 Task: Find connections with filter location Vícar with filter topic #Managementtips with filter profile language German with filter current company Shortlist Professionals with filter school Tumkur University, Tumkur with filter industry Retail Motor Vehicles with filter service category Lead Generation with filter keywords title Superintendent
Action: Mouse moved to (569, 74)
Screenshot: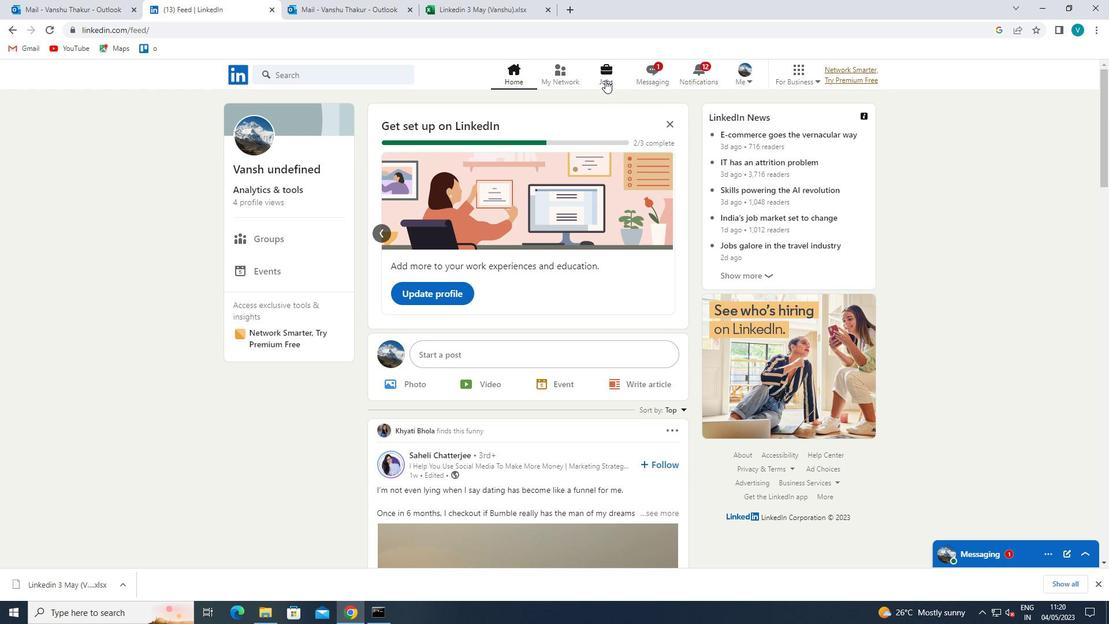 
Action: Mouse pressed left at (569, 74)
Screenshot: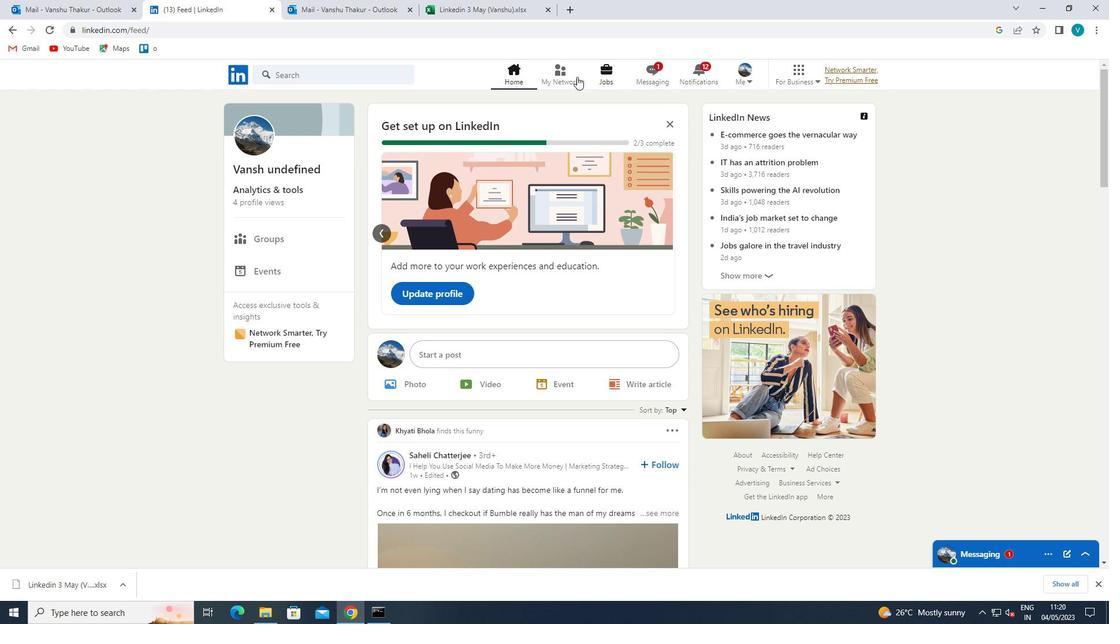 
Action: Mouse moved to (327, 137)
Screenshot: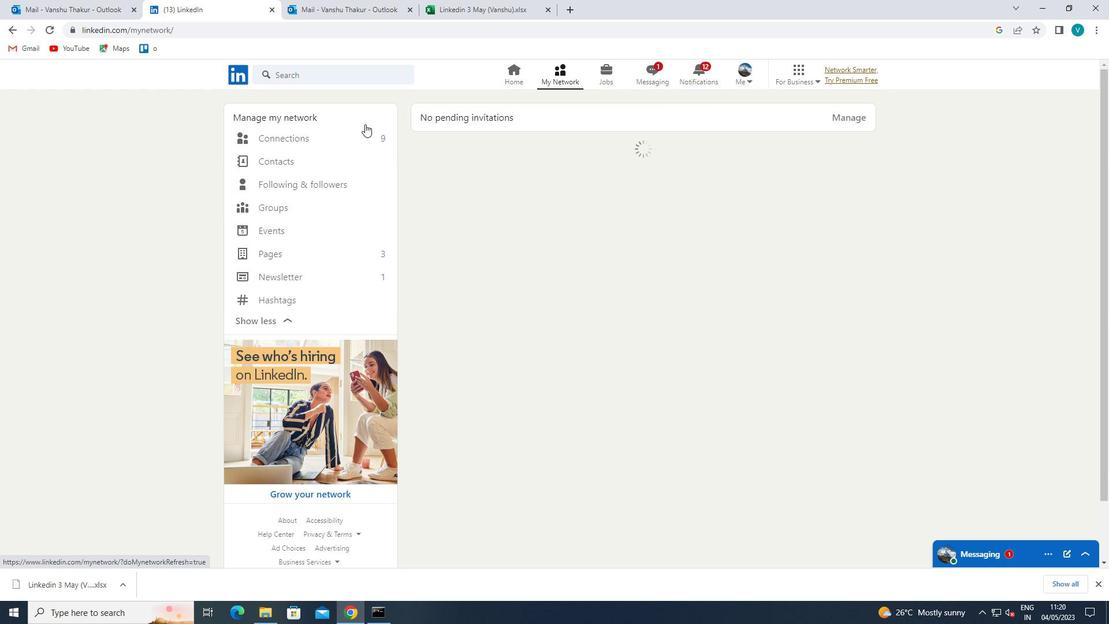 
Action: Mouse pressed left at (327, 137)
Screenshot: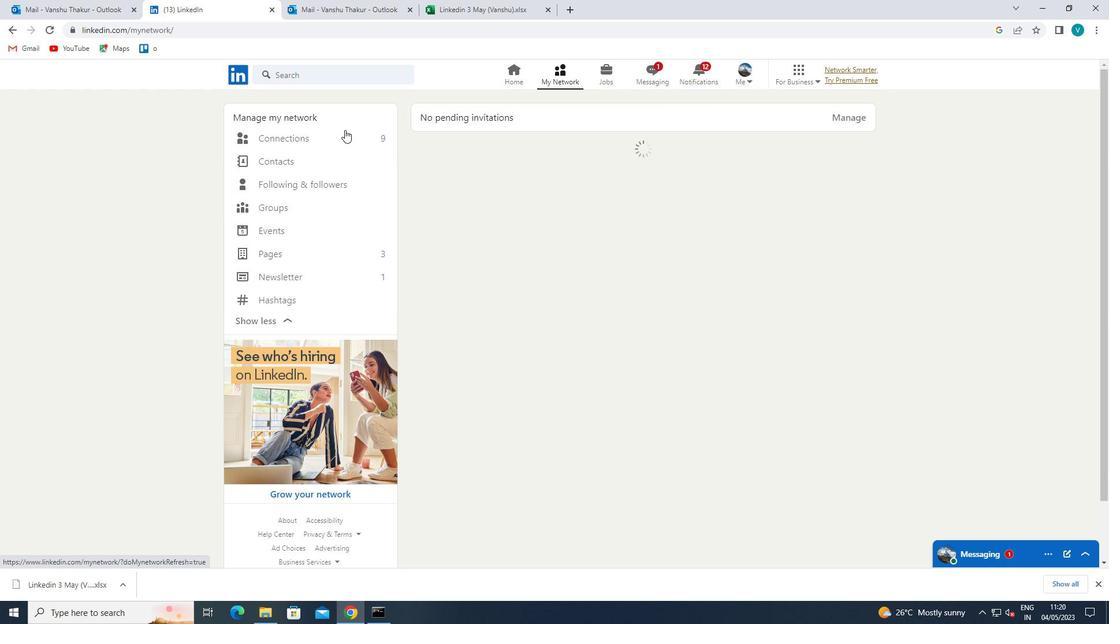
Action: Mouse moved to (623, 144)
Screenshot: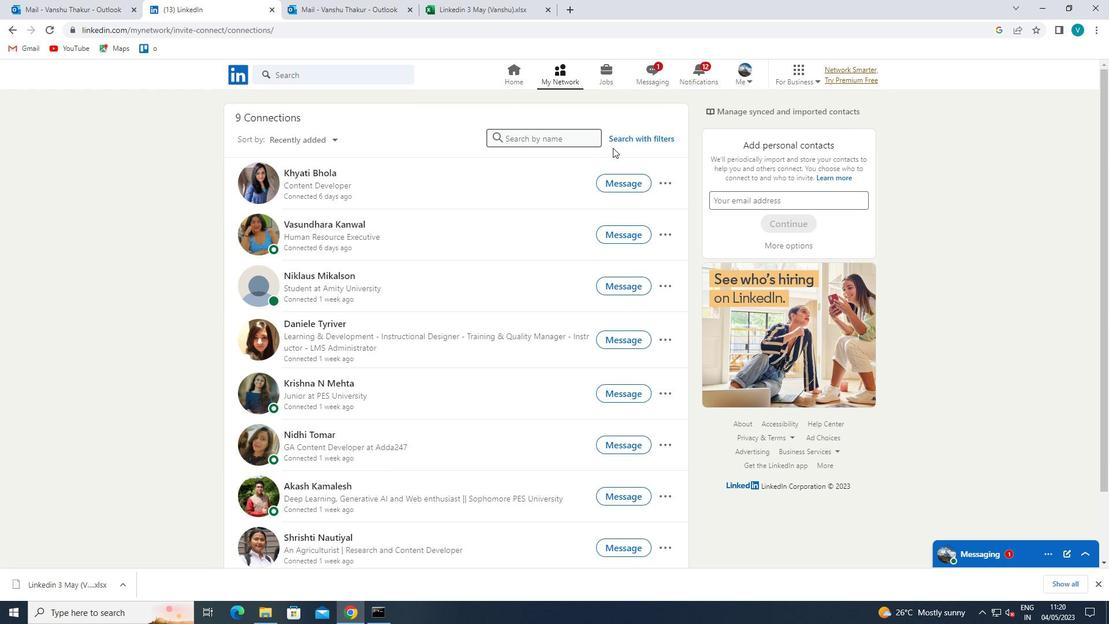 
Action: Mouse pressed left at (623, 144)
Screenshot: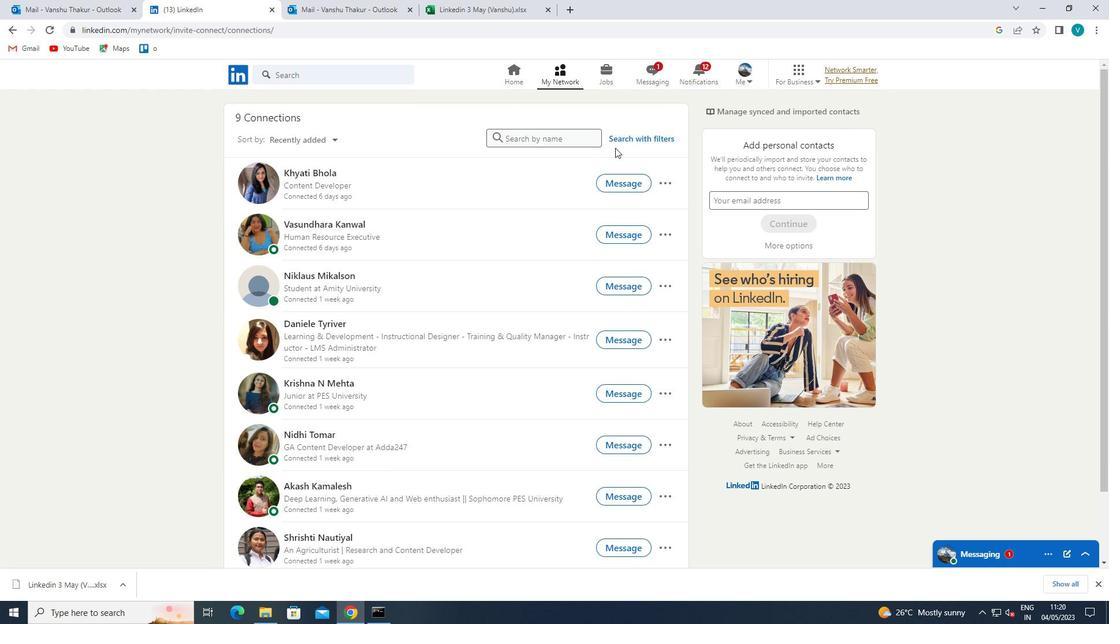 
Action: Mouse moved to (560, 109)
Screenshot: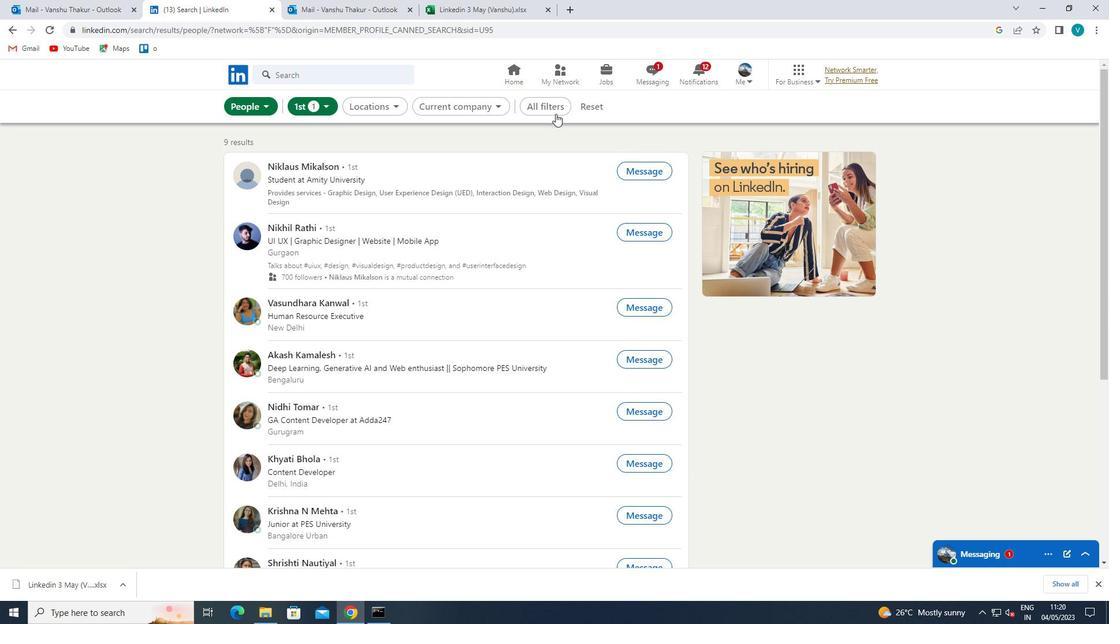 
Action: Mouse pressed left at (560, 109)
Screenshot: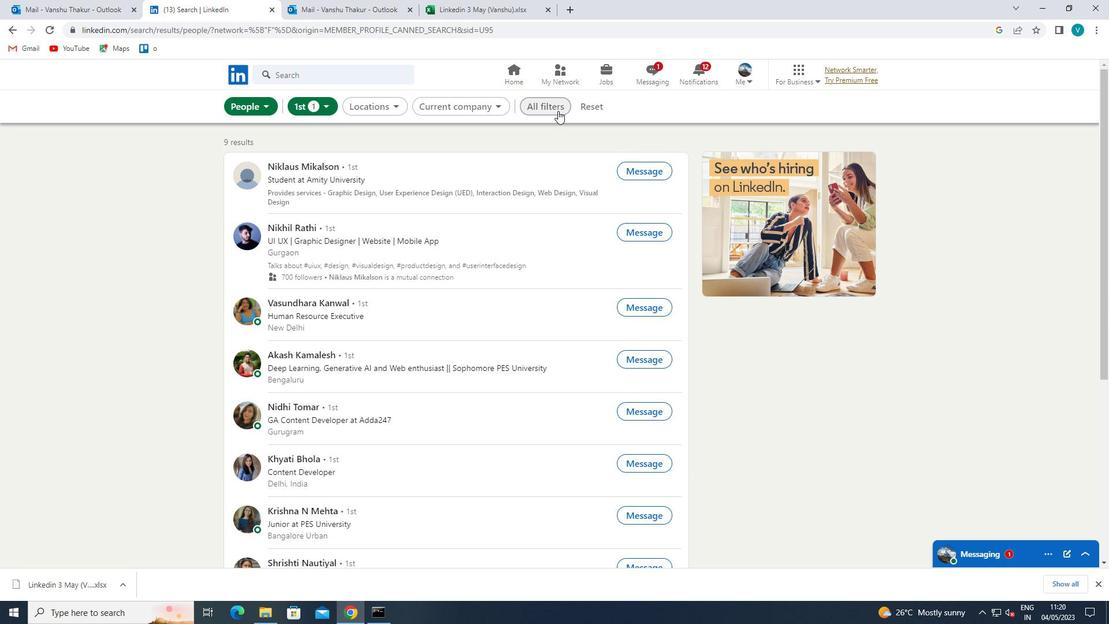 
Action: Mouse moved to (871, 221)
Screenshot: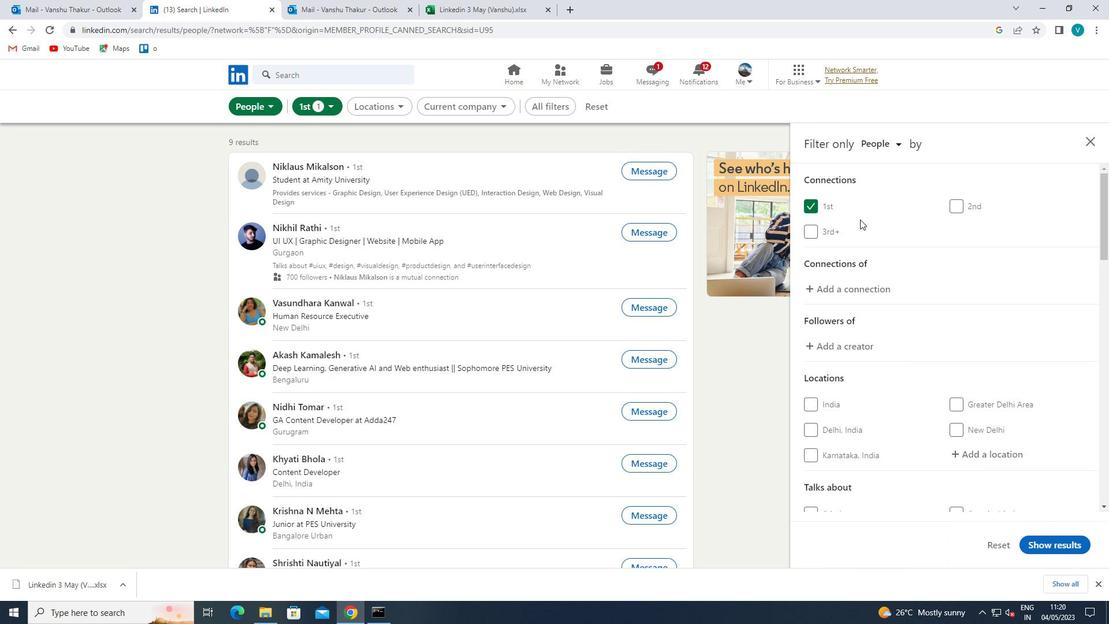 
Action: Mouse scrolled (871, 221) with delta (0, 0)
Screenshot: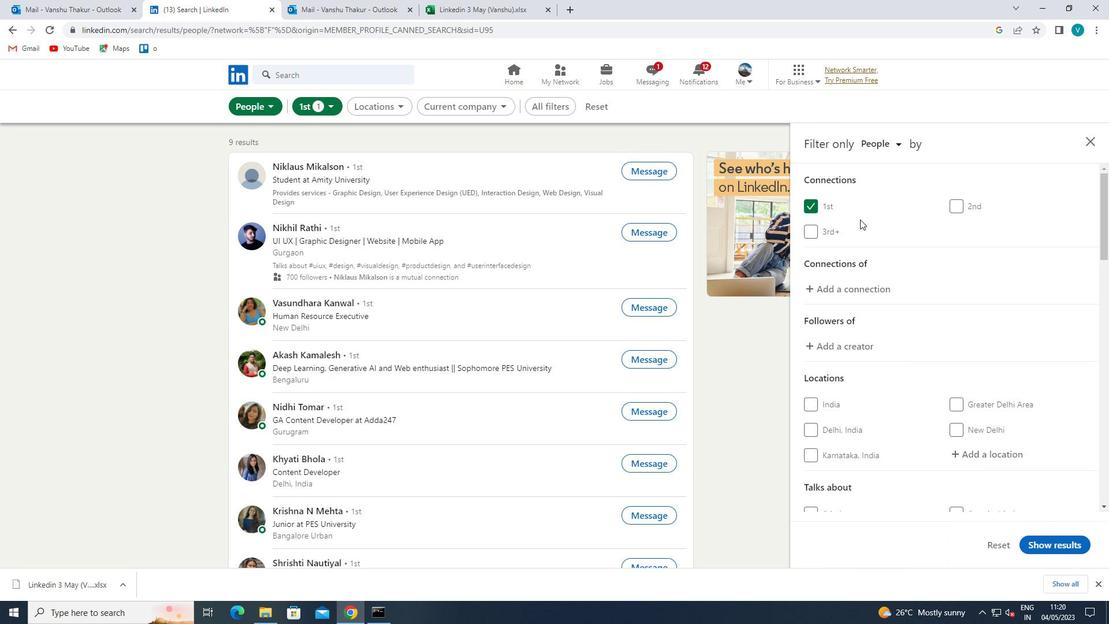 
Action: Mouse moved to (873, 223)
Screenshot: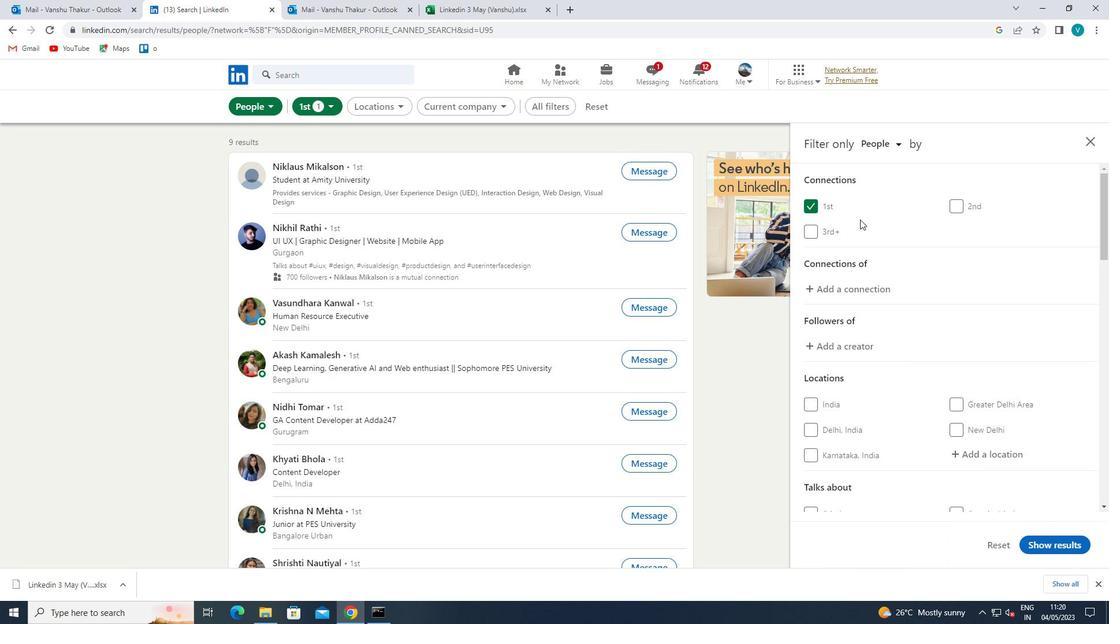 
Action: Mouse scrolled (873, 222) with delta (0, 0)
Screenshot: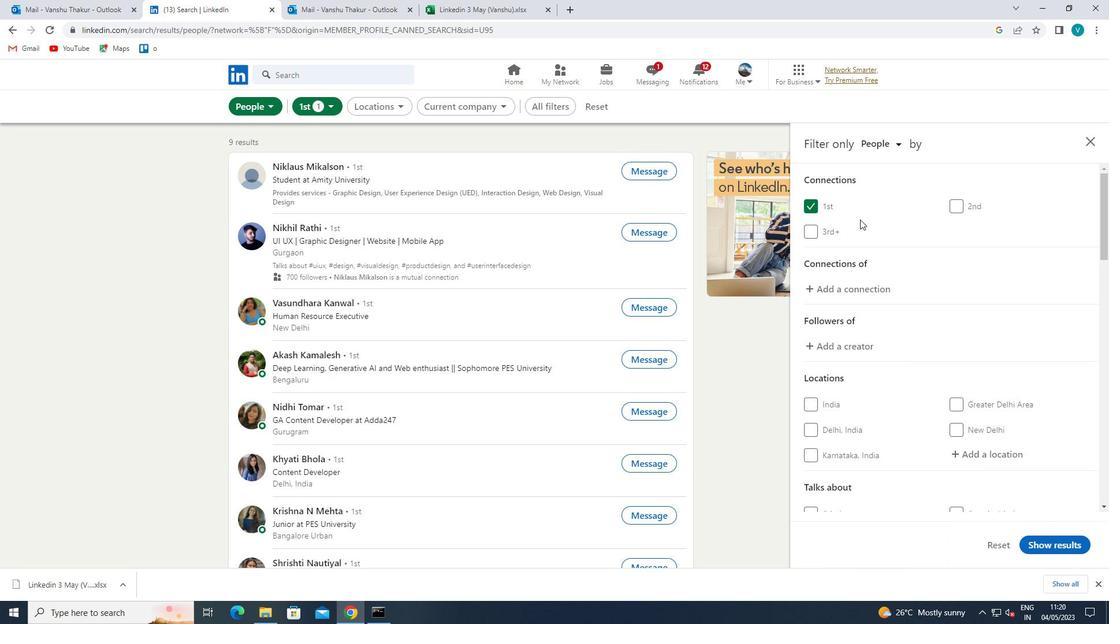 
Action: Mouse moved to (974, 339)
Screenshot: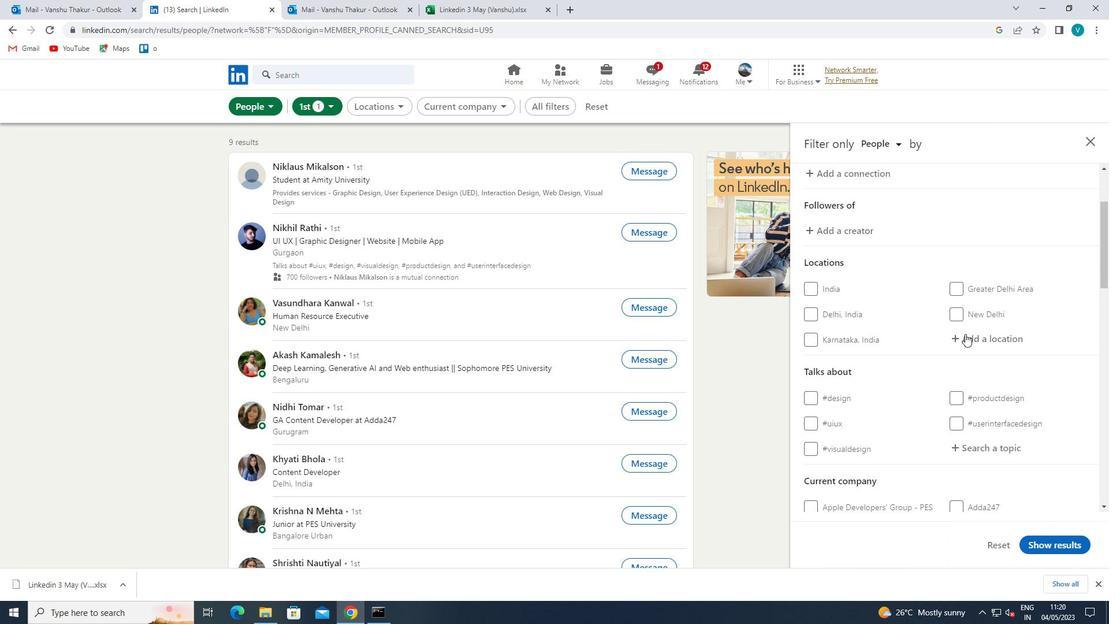 
Action: Mouse pressed left at (974, 339)
Screenshot: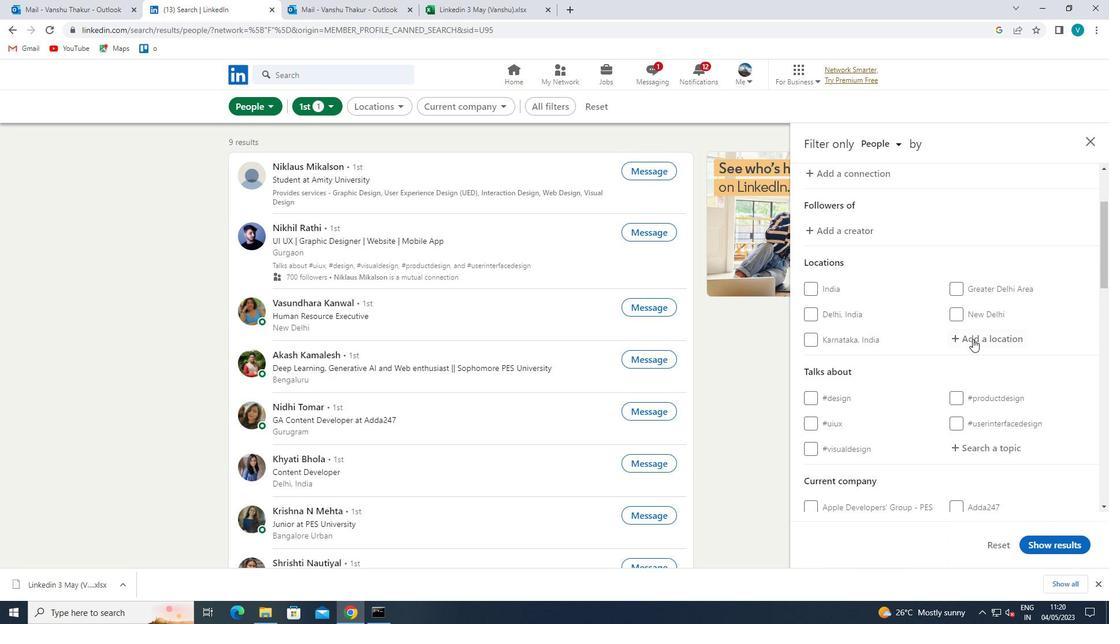 
Action: Key pressed <Key.shift>VICAR
Screenshot: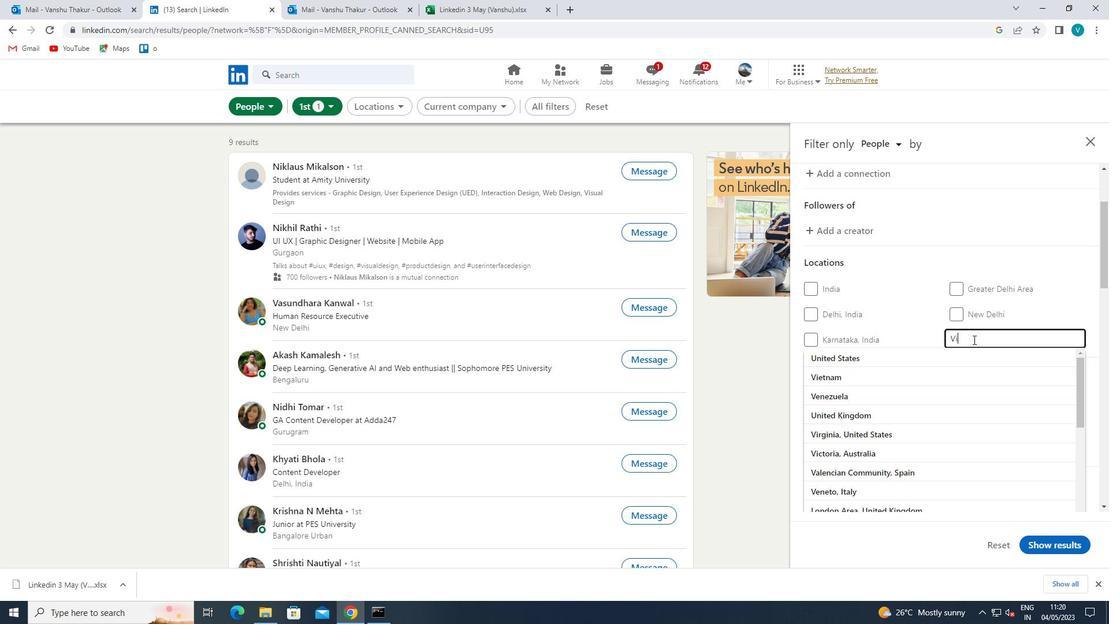 
Action: Mouse moved to (961, 353)
Screenshot: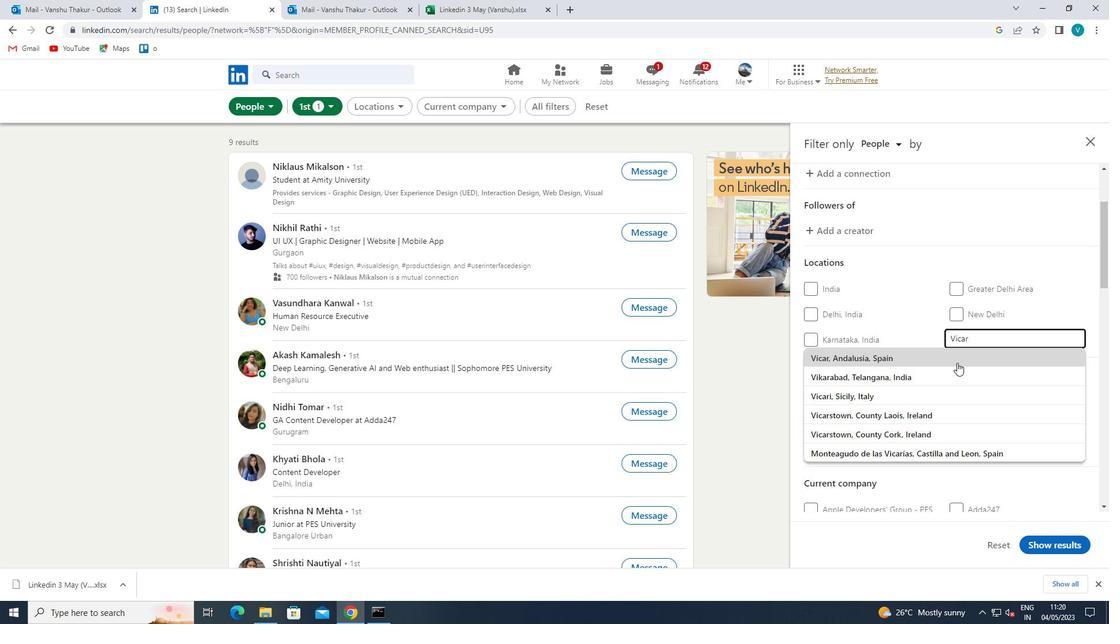 
Action: Mouse pressed left at (961, 353)
Screenshot: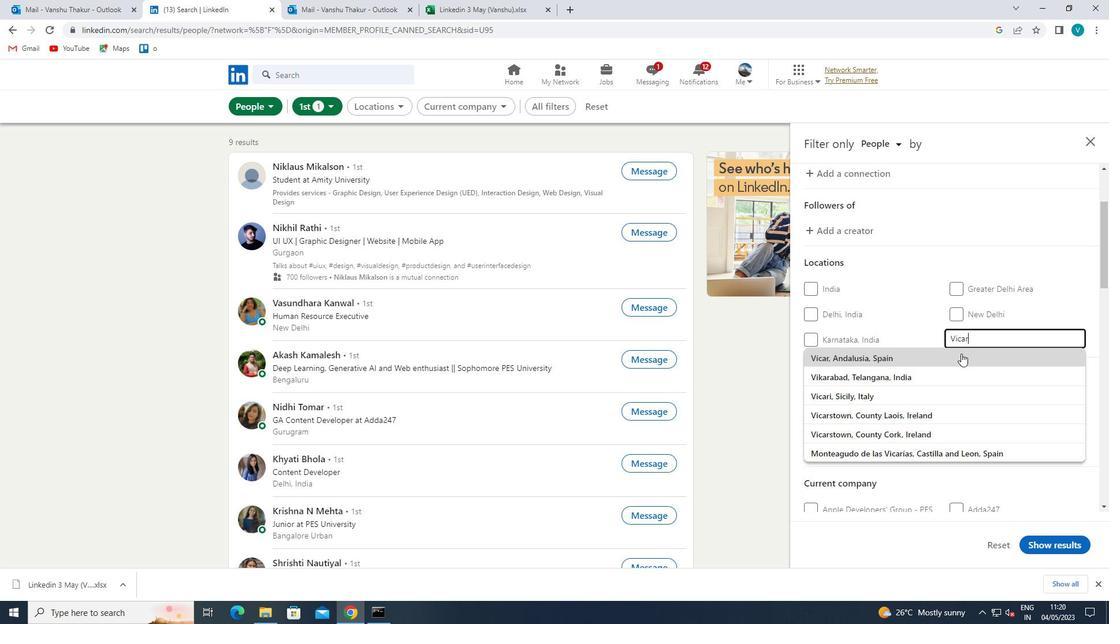 
Action: Mouse scrolled (961, 353) with delta (0, 0)
Screenshot: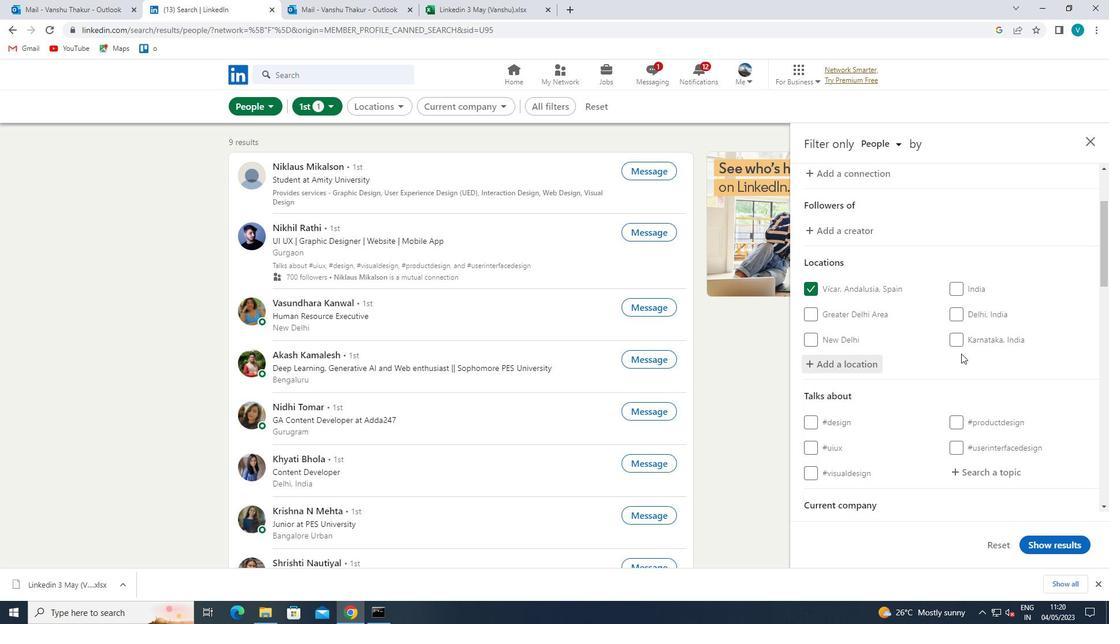 
Action: Mouse scrolled (961, 353) with delta (0, 0)
Screenshot: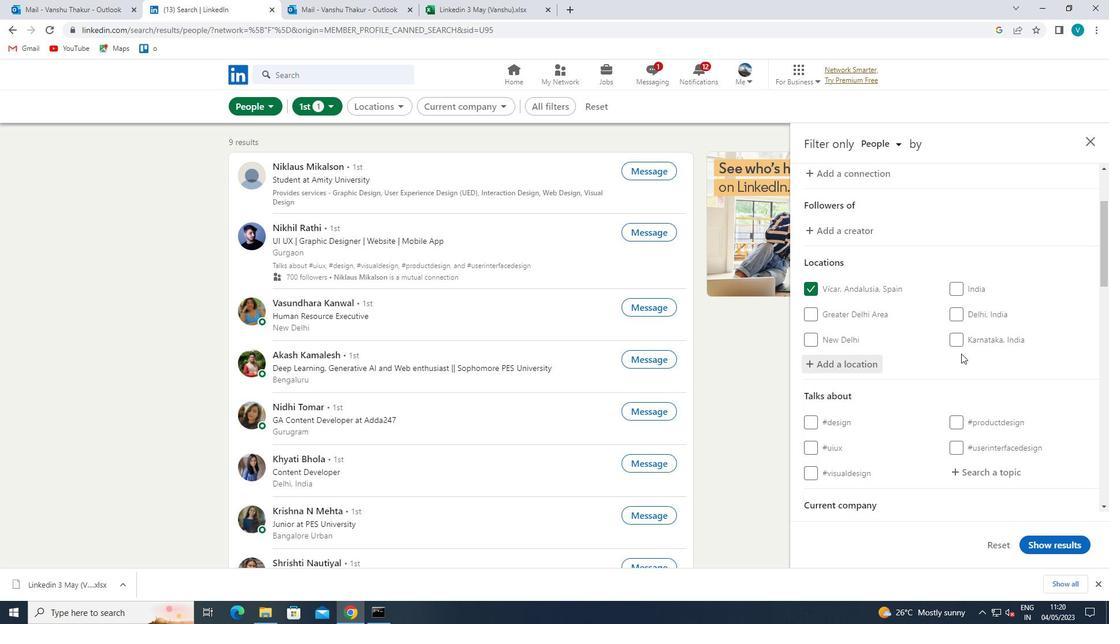
Action: Mouse moved to (978, 363)
Screenshot: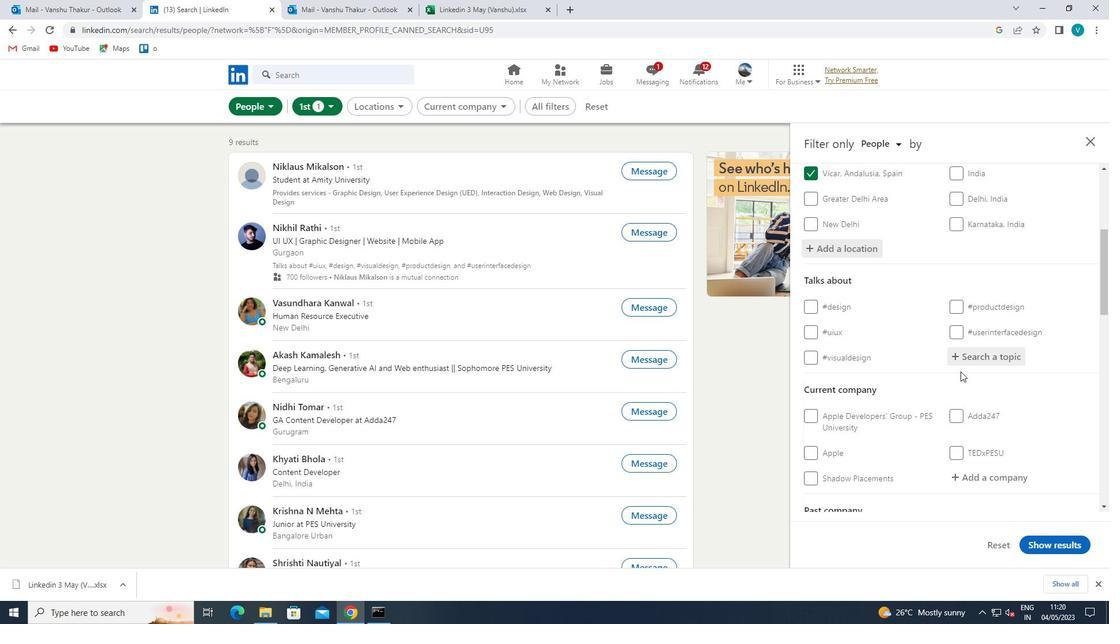 
Action: Mouse pressed left at (978, 363)
Screenshot: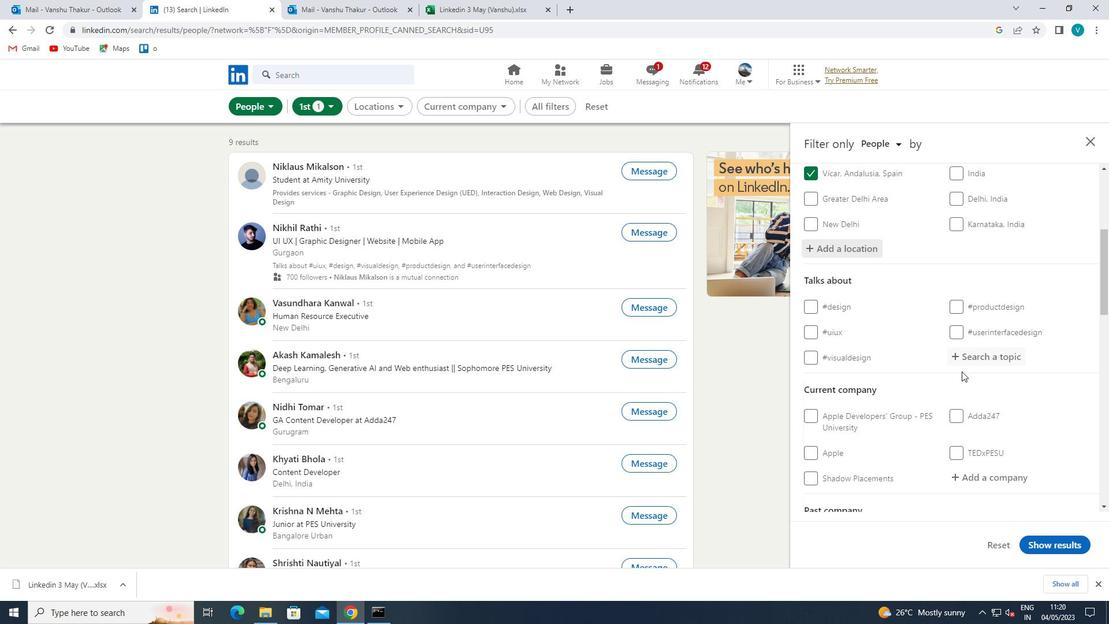 
Action: Mouse moved to (950, 378)
Screenshot: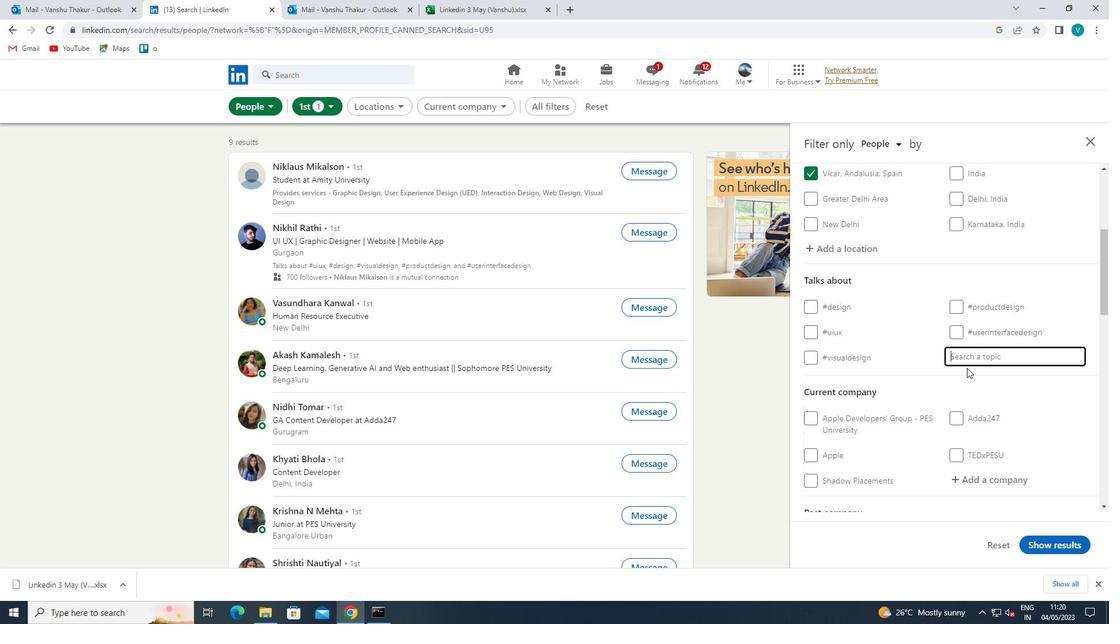
Action: Key pressed MANAGEMENT
Screenshot: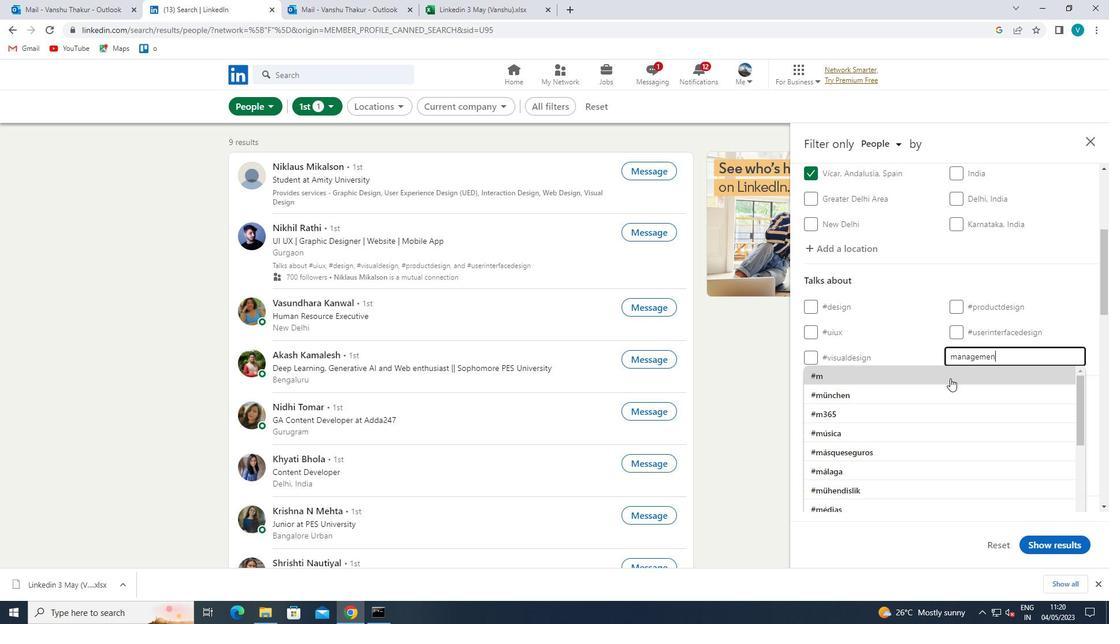 
Action: Mouse moved to (901, 490)
Screenshot: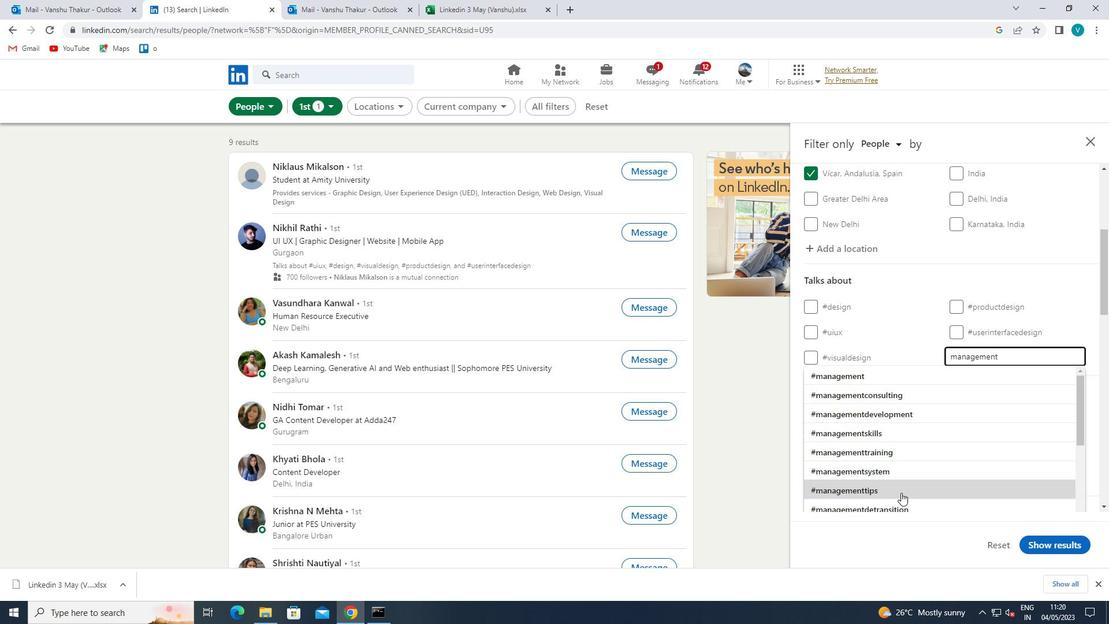
Action: Mouse pressed left at (901, 490)
Screenshot: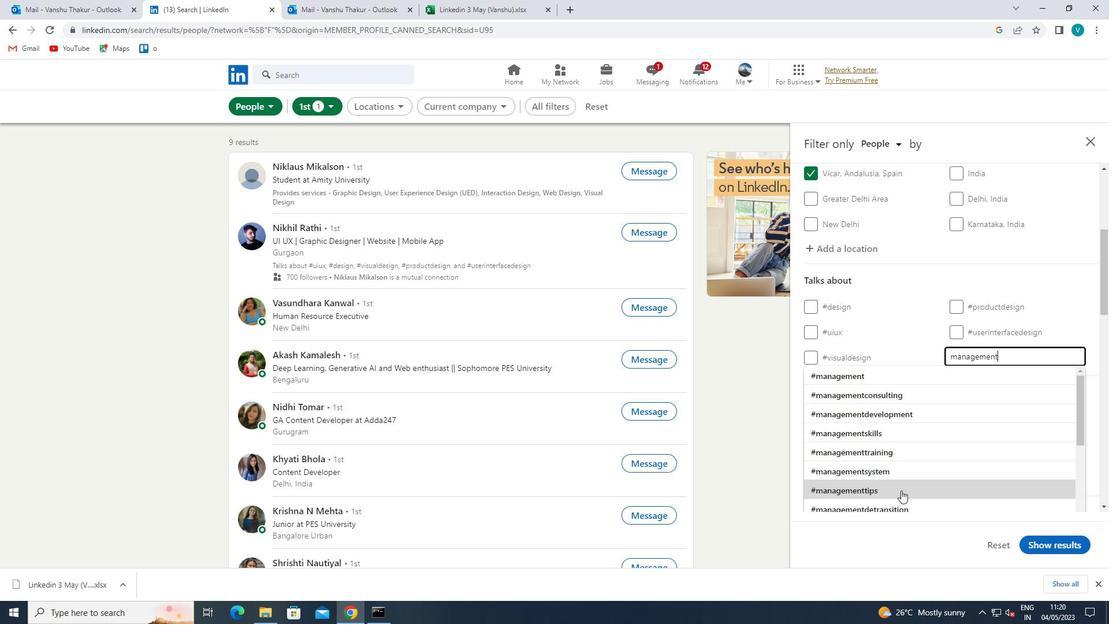 
Action: Mouse moved to (912, 440)
Screenshot: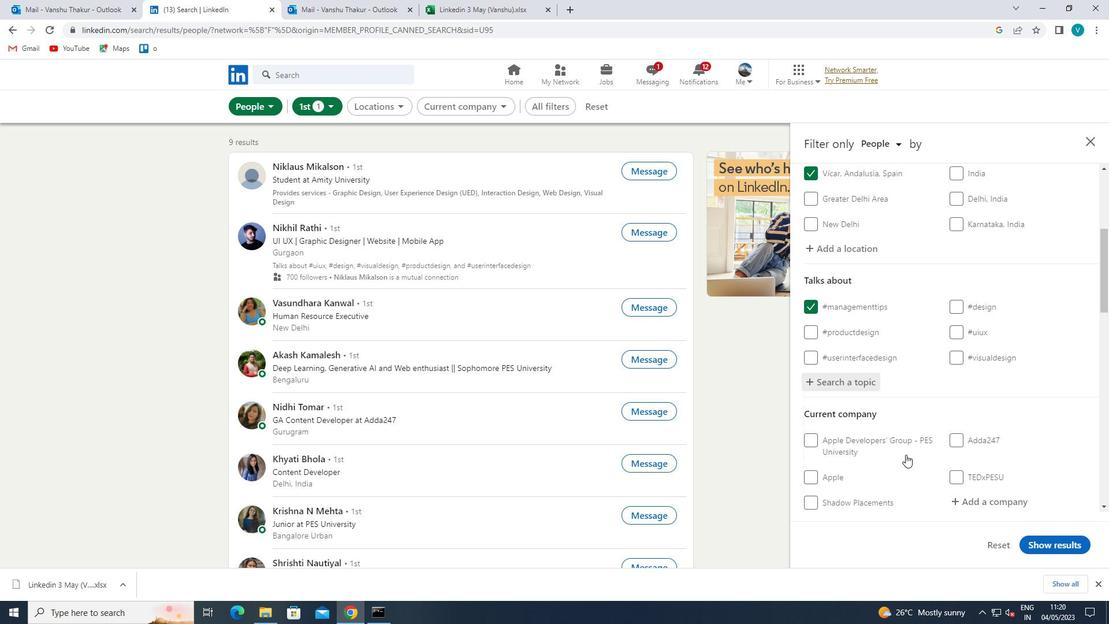 
Action: Mouse scrolled (912, 439) with delta (0, 0)
Screenshot: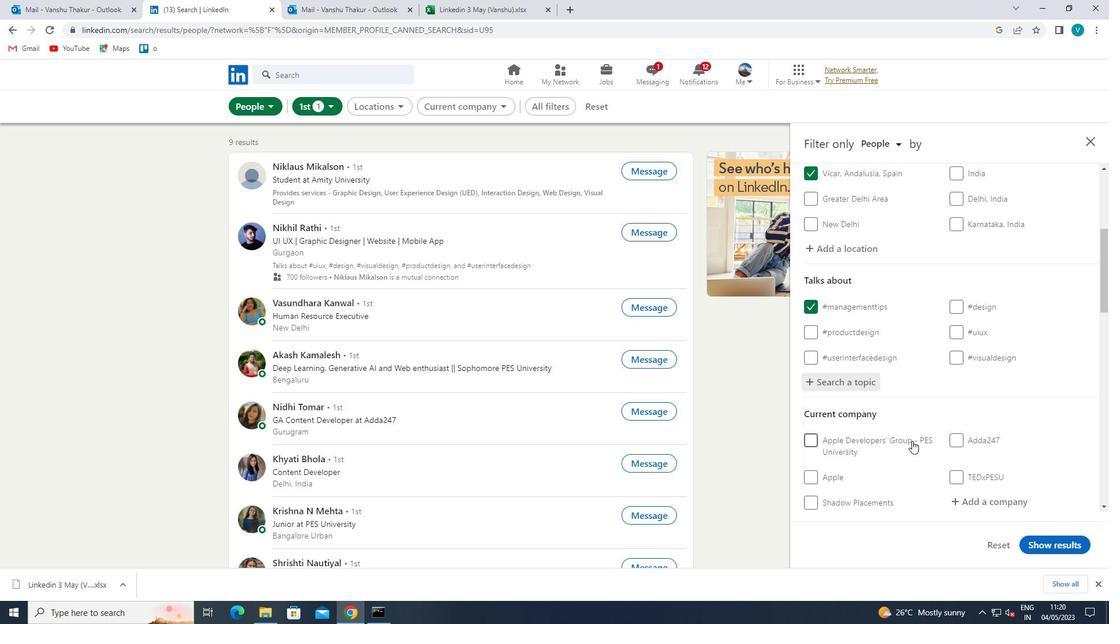 
Action: Mouse scrolled (912, 439) with delta (0, 0)
Screenshot: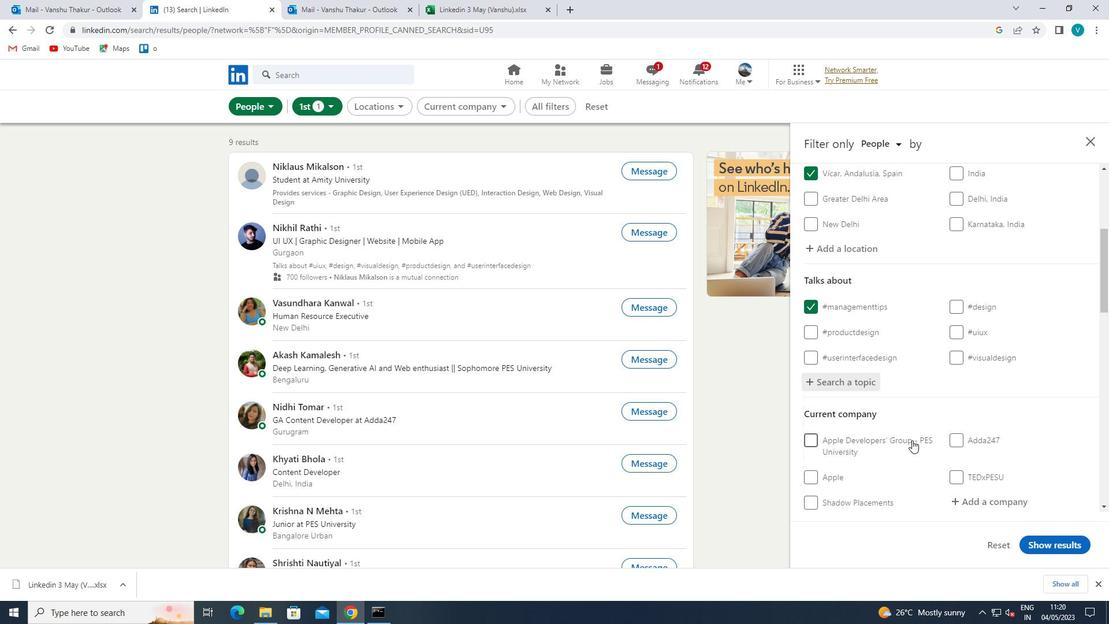 
Action: Mouse moved to (916, 438)
Screenshot: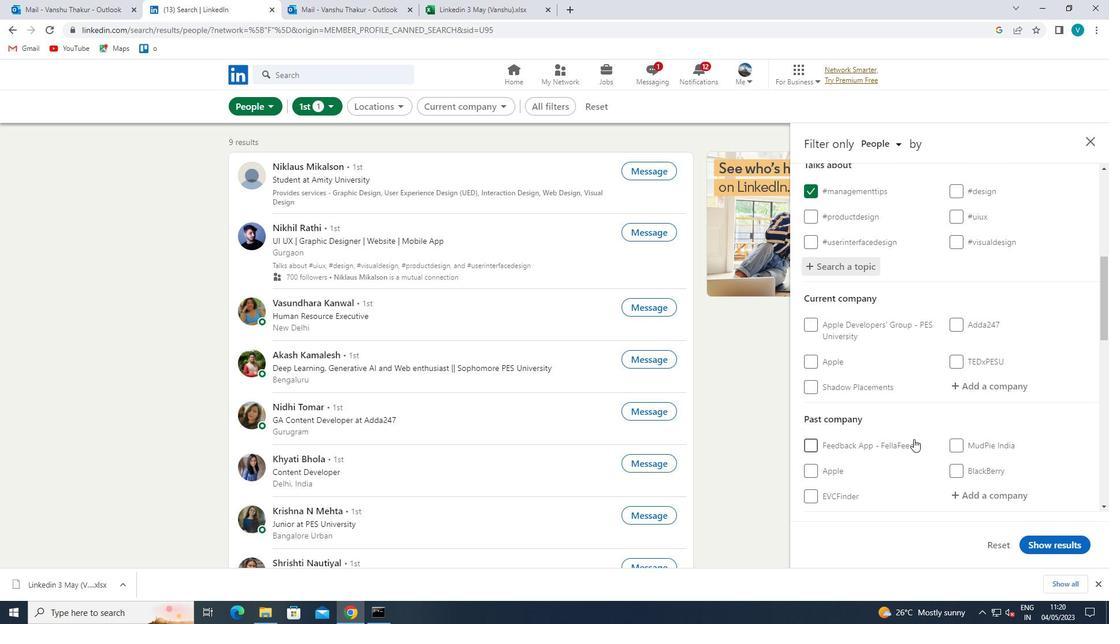 
Action: Mouse scrolled (916, 437) with delta (0, 0)
Screenshot: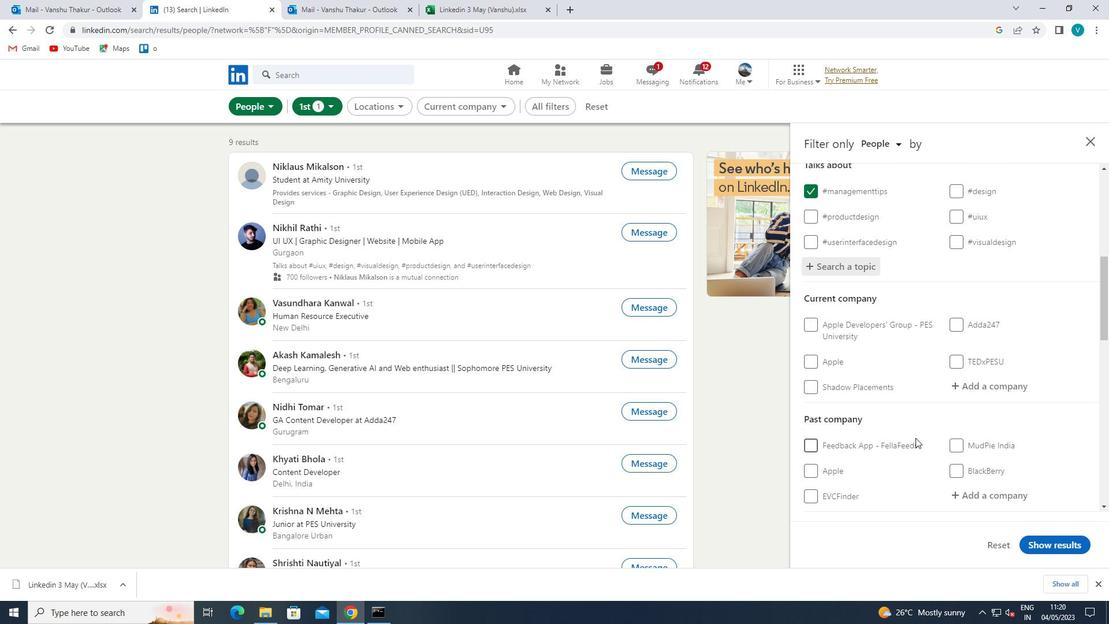 
Action: Mouse moved to (987, 324)
Screenshot: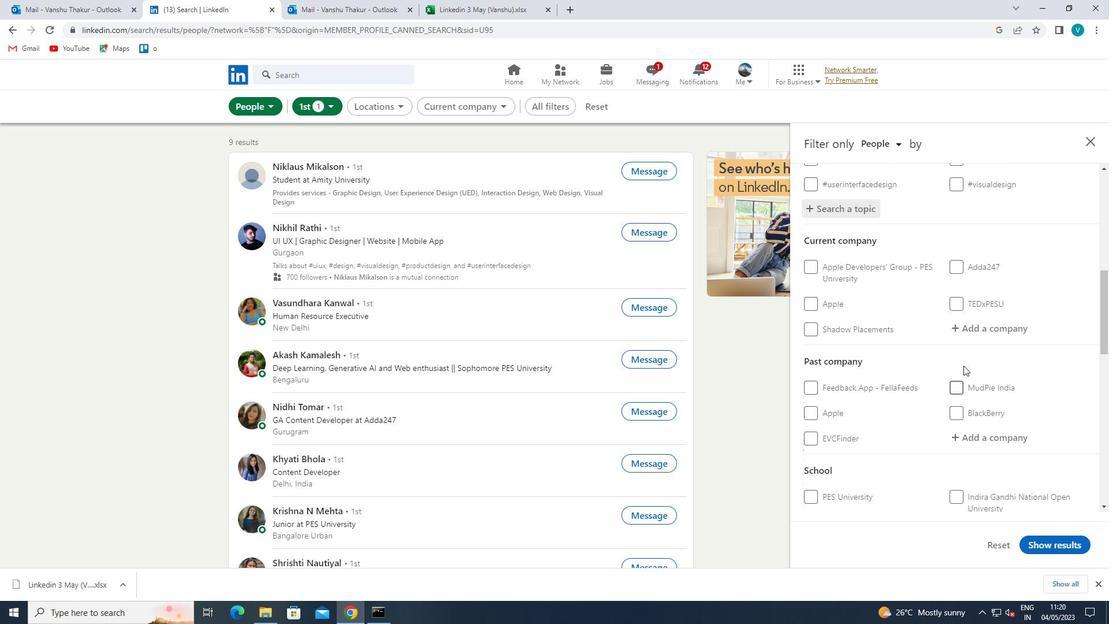 
Action: Mouse pressed left at (987, 324)
Screenshot: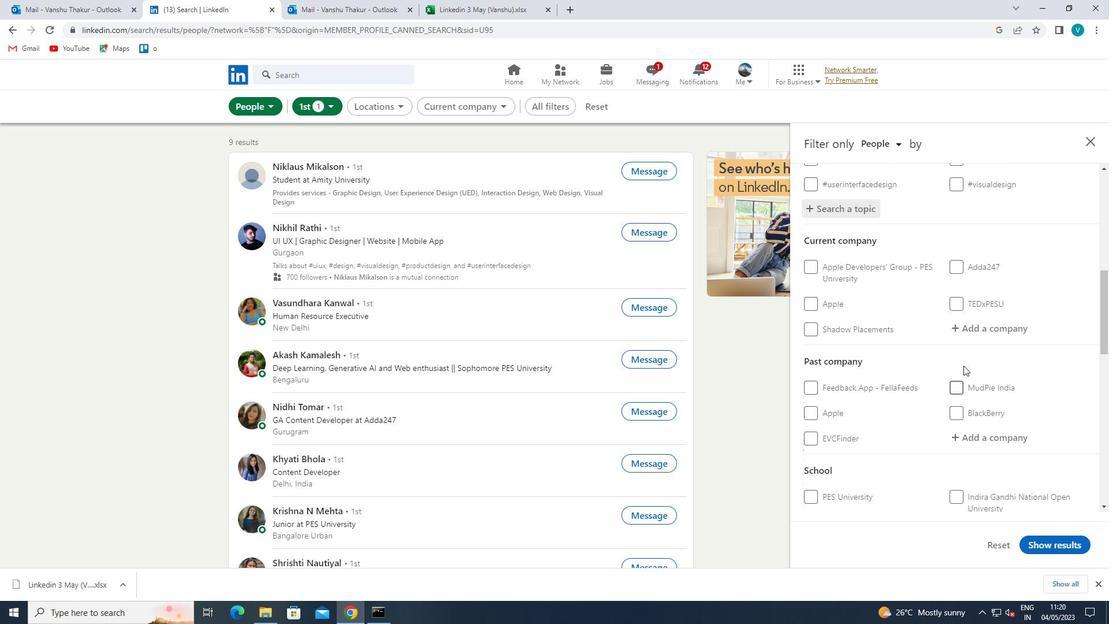 
Action: Key pressed <Key.shift>SHORTLIST<Key.space>
Screenshot: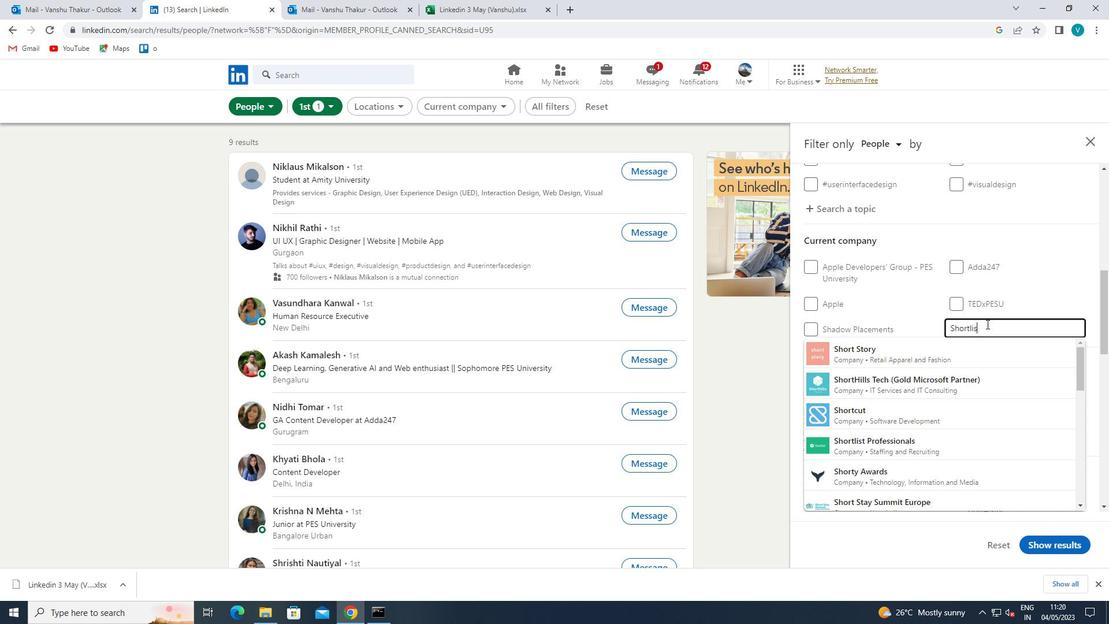 
Action: Mouse moved to (973, 356)
Screenshot: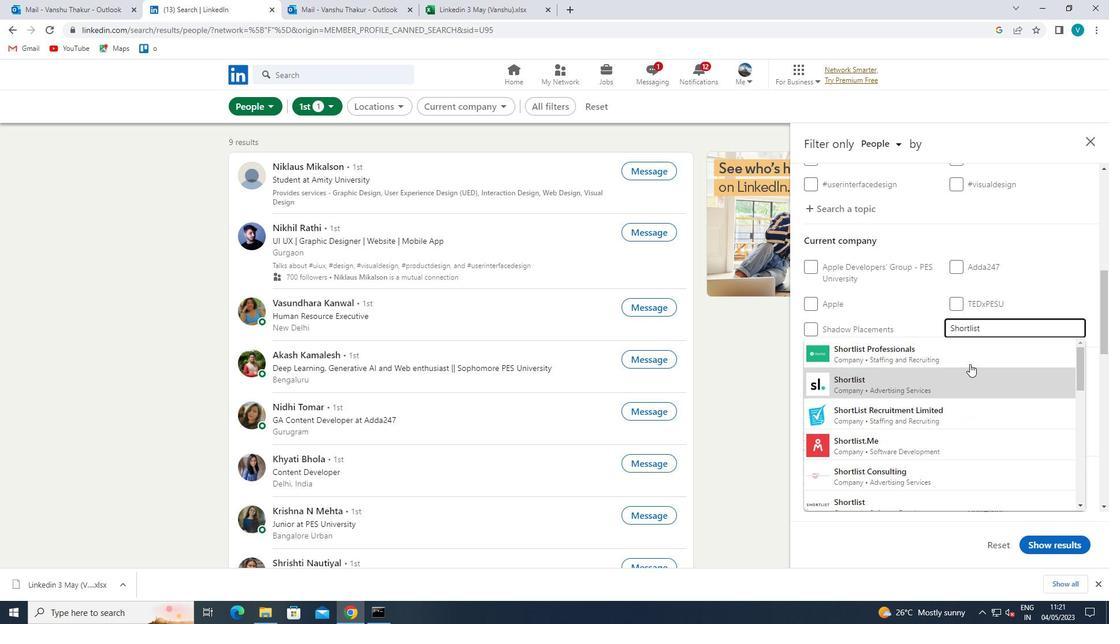 
Action: Mouse pressed left at (973, 356)
Screenshot: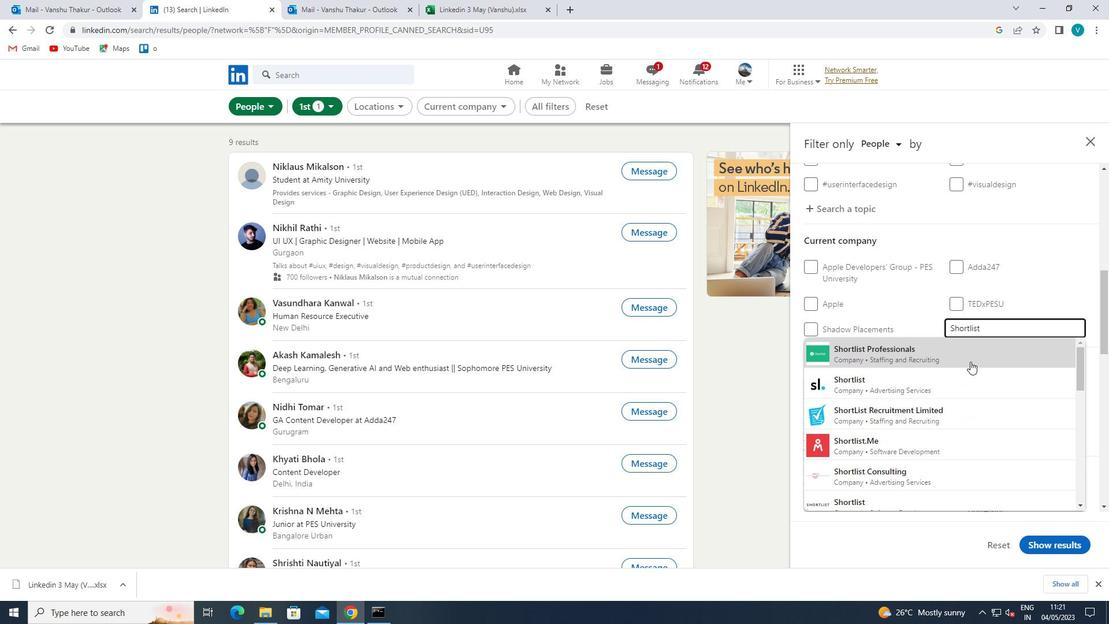 
Action: Mouse scrolled (973, 355) with delta (0, 0)
Screenshot: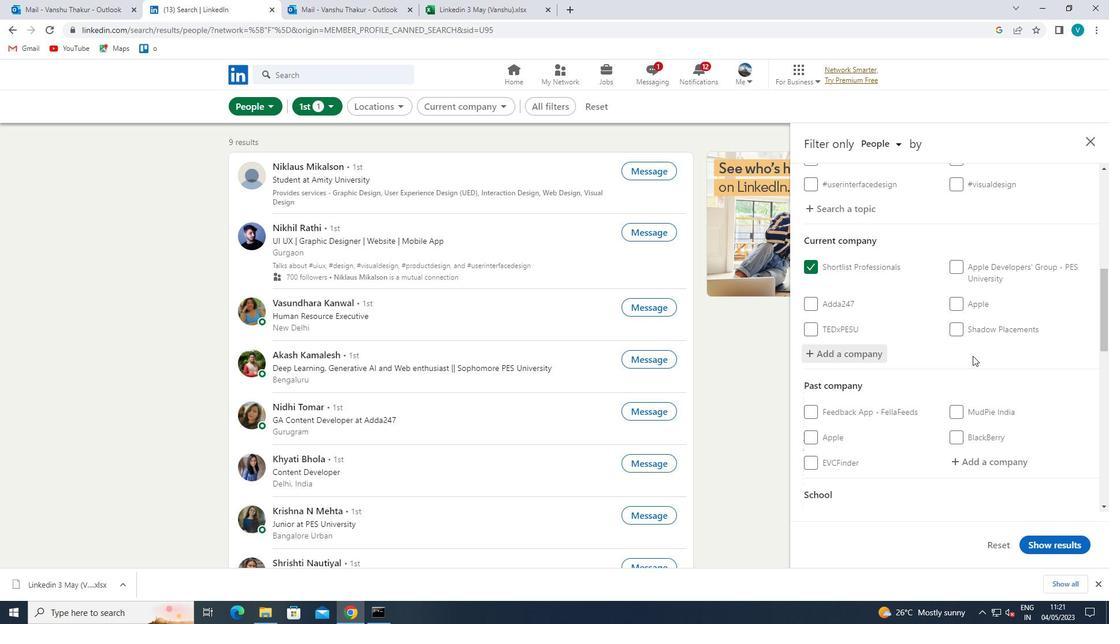 
Action: Mouse scrolled (973, 355) with delta (0, 0)
Screenshot: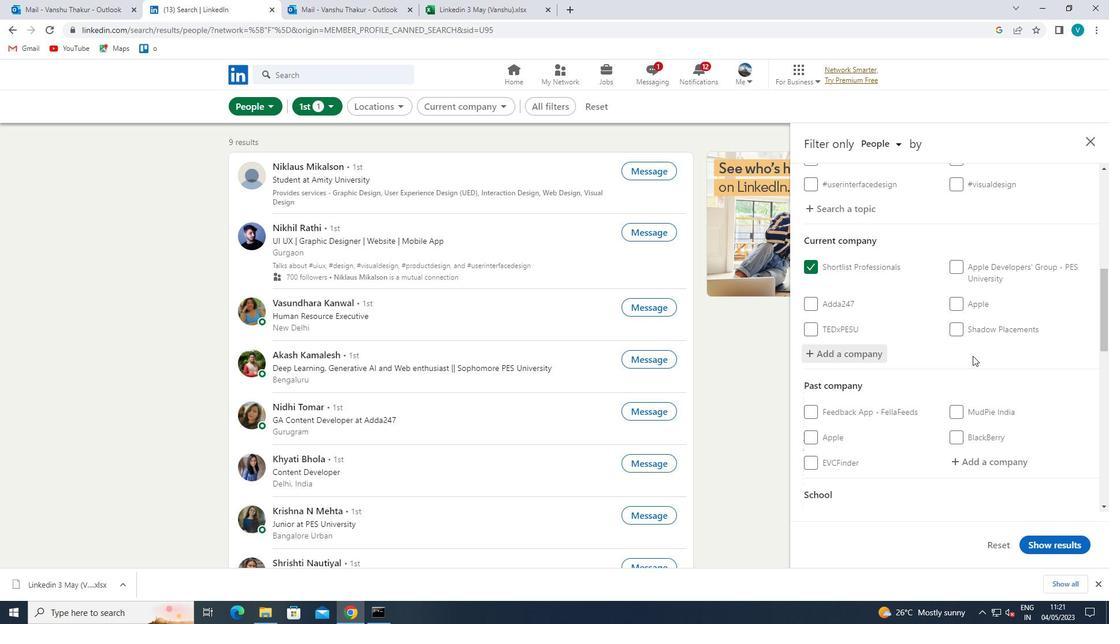 
Action: Mouse scrolled (973, 355) with delta (0, 0)
Screenshot: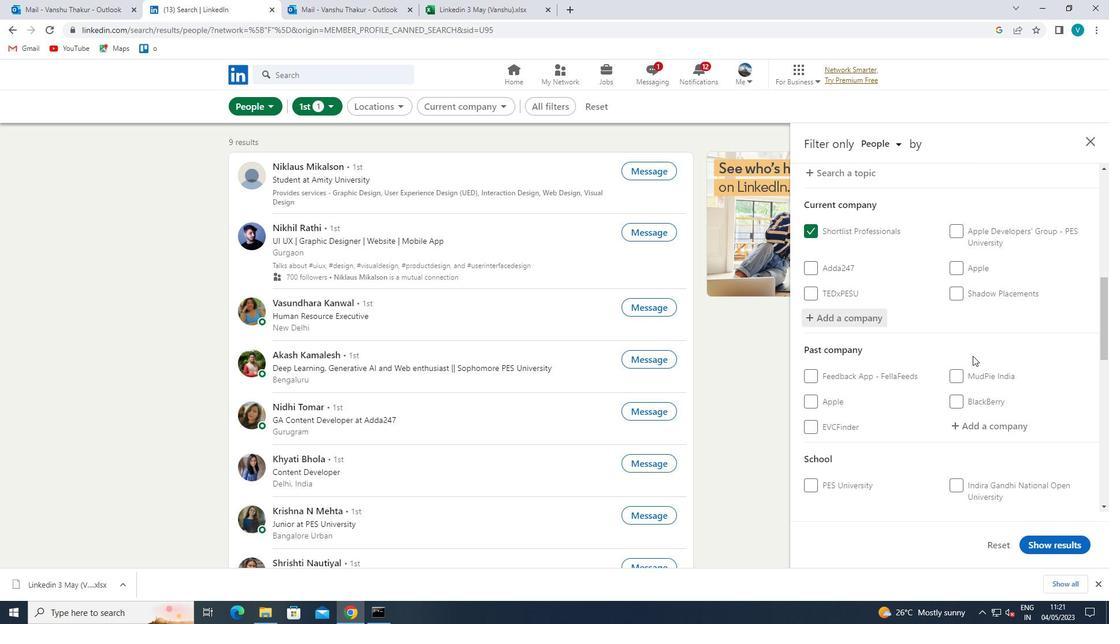
Action: Mouse scrolled (973, 355) with delta (0, 0)
Screenshot: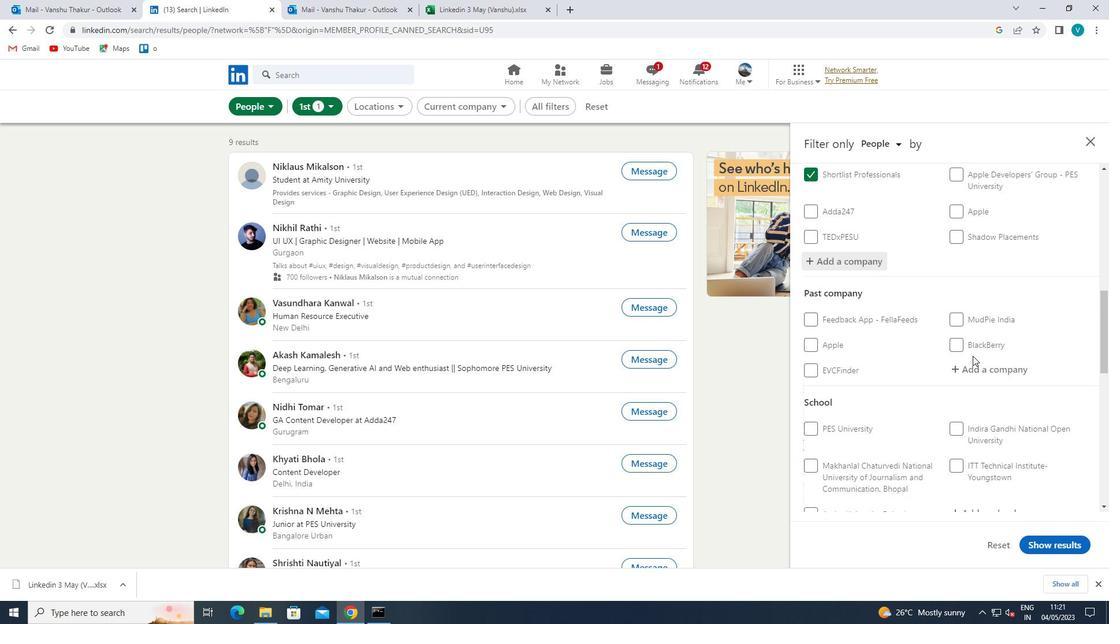 
Action: Mouse moved to (971, 374)
Screenshot: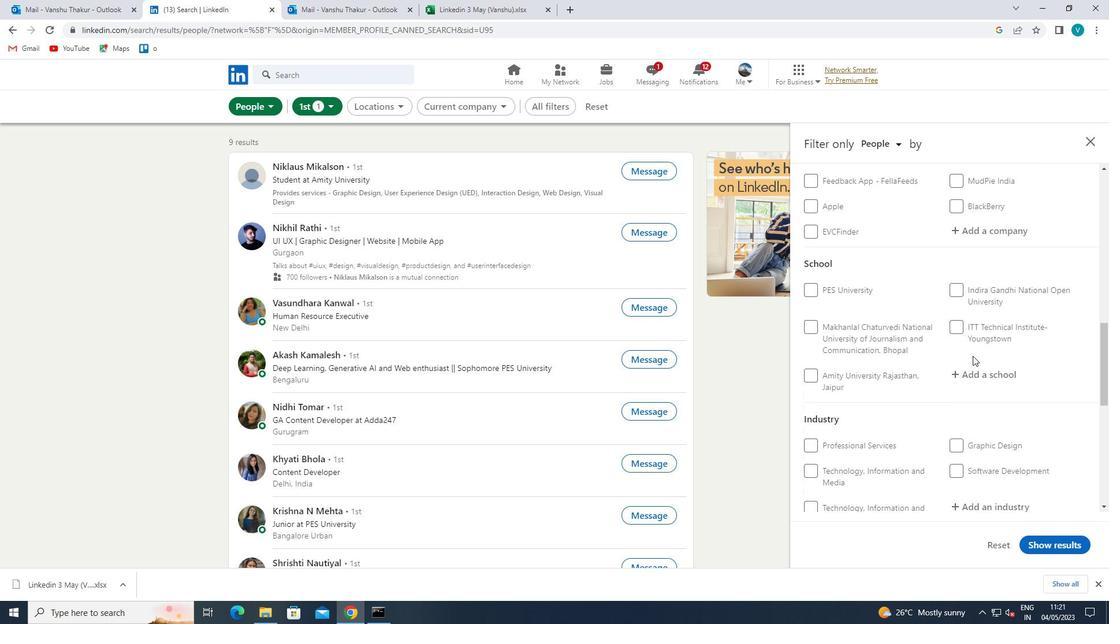 
Action: Mouse pressed left at (971, 374)
Screenshot: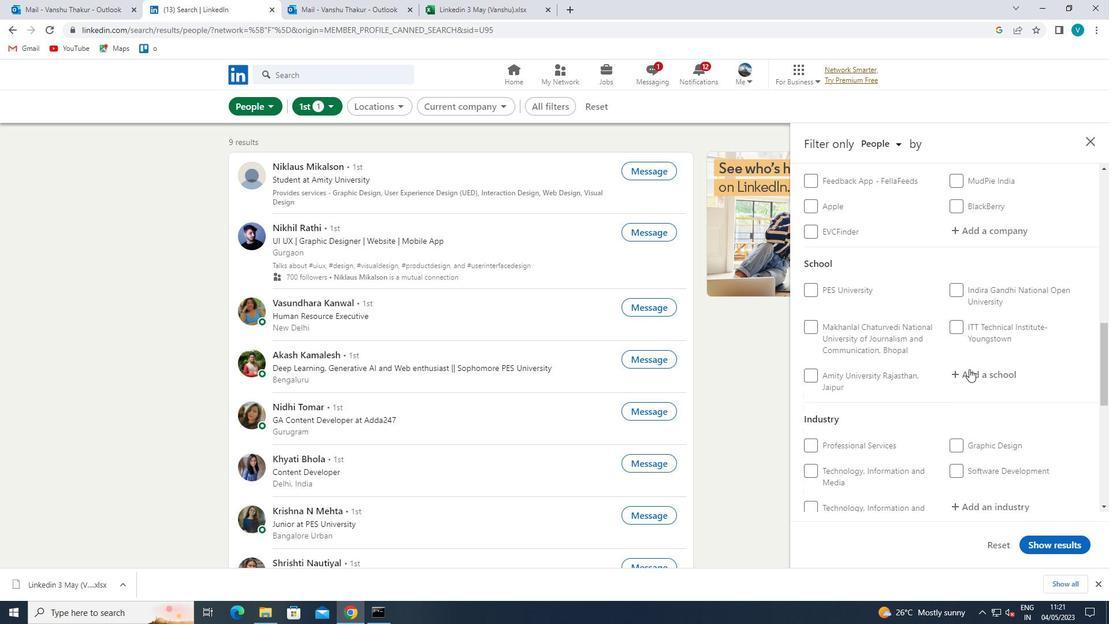 
Action: Mouse moved to (972, 374)
Screenshot: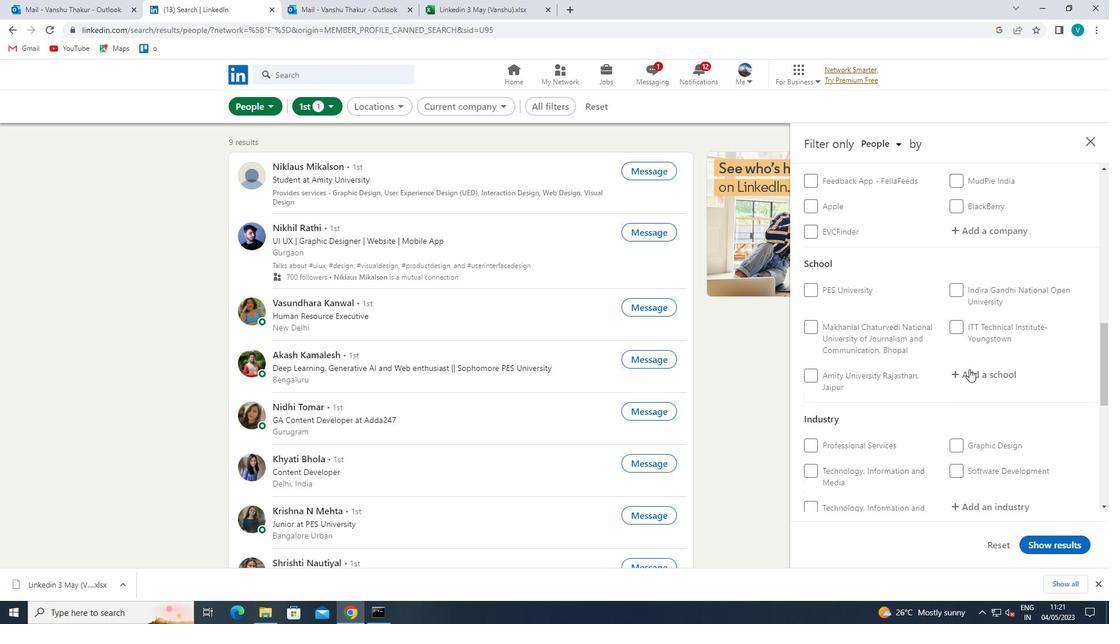 
Action: Key pressed <Key.shift><Key.shift><Key.shift><Key.shift><Key.shift><Key.shift><Key.shift><Key.shift><Key.shift>TUMKUR<Key.space>
Screenshot: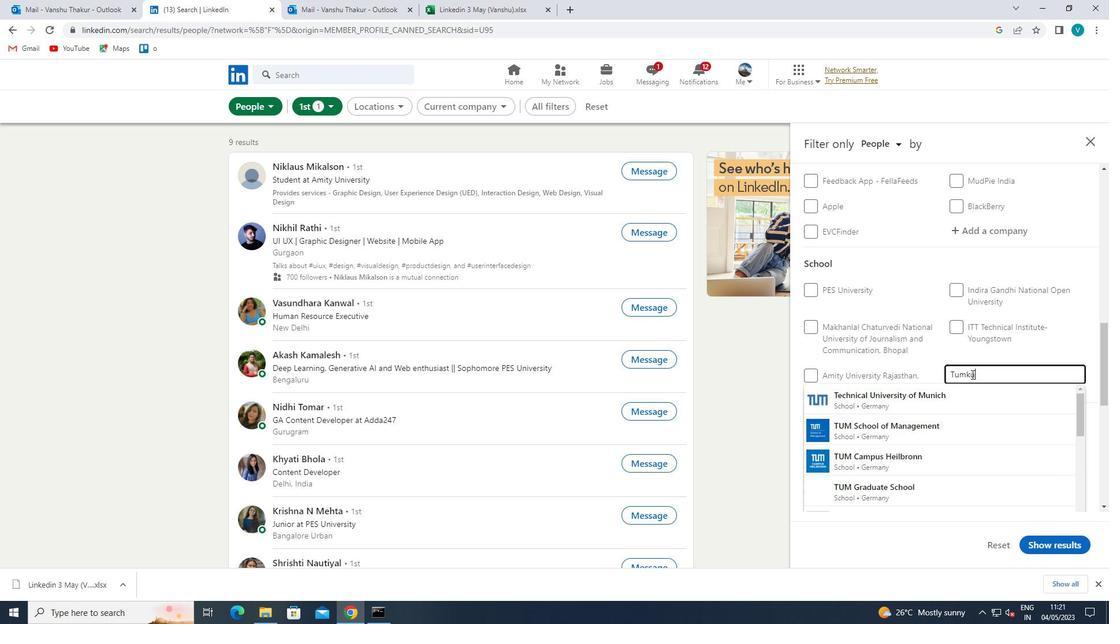 
Action: Mouse moved to (946, 393)
Screenshot: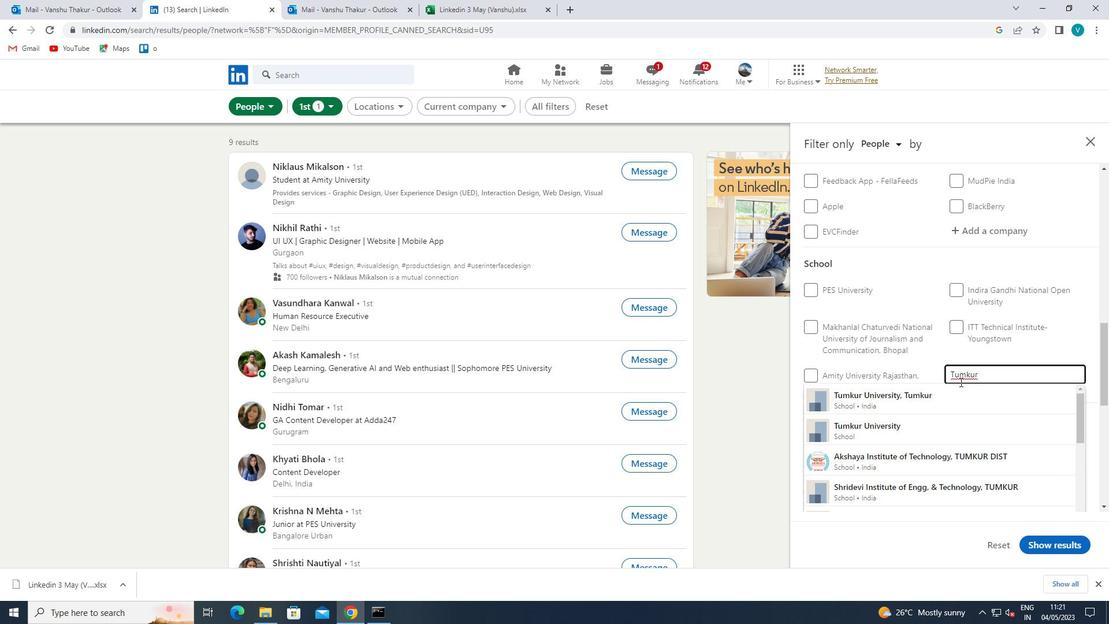 
Action: Mouse pressed left at (946, 393)
Screenshot: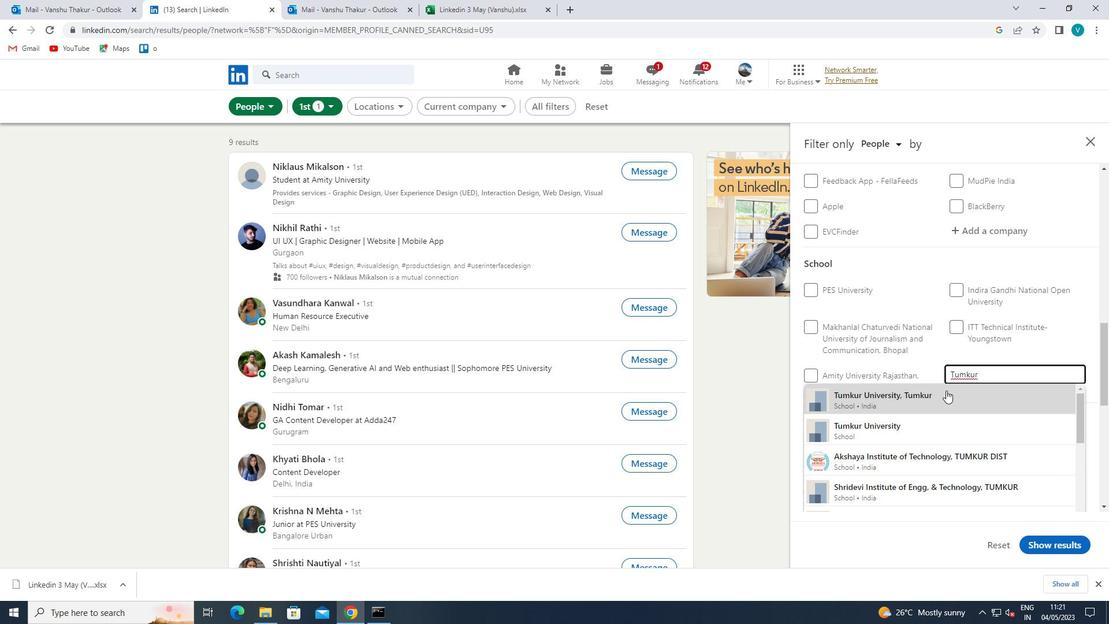 
Action: Mouse moved to (946, 393)
Screenshot: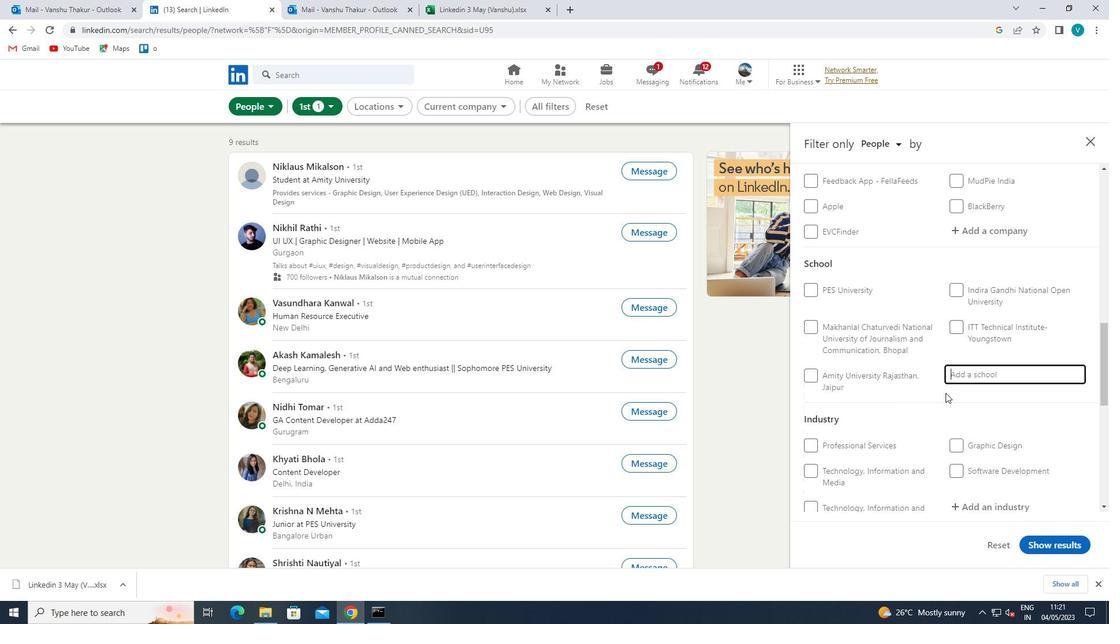 
Action: Mouse scrolled (946, 393) with delta (0, 0)
Screenshot: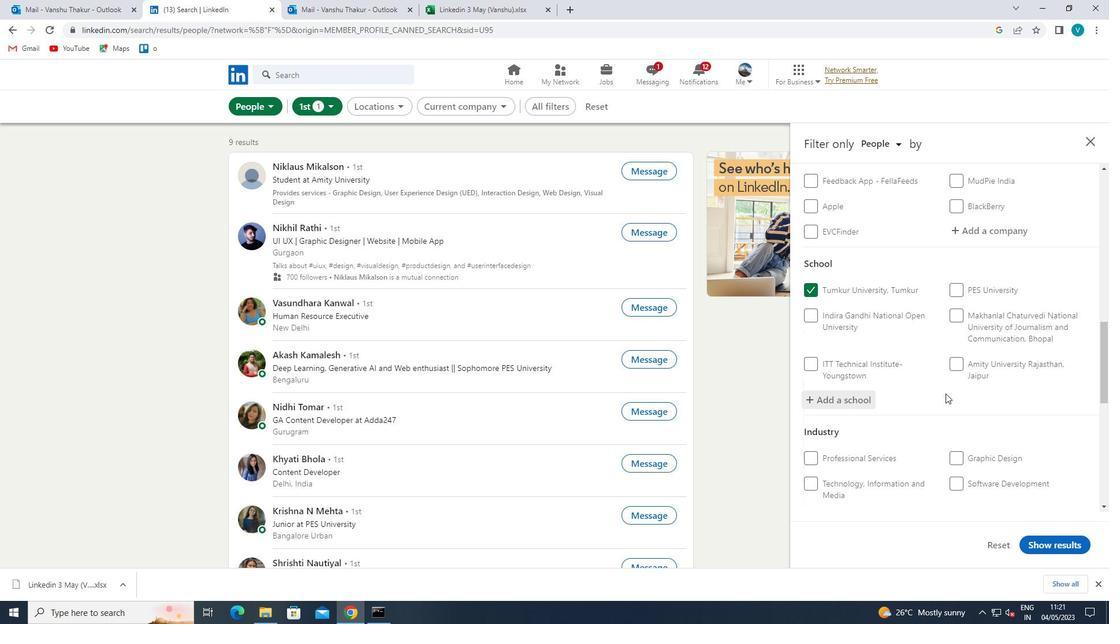 
Action: Mouse scrolled (946, 393) with delta (0, 0)
Screenshot: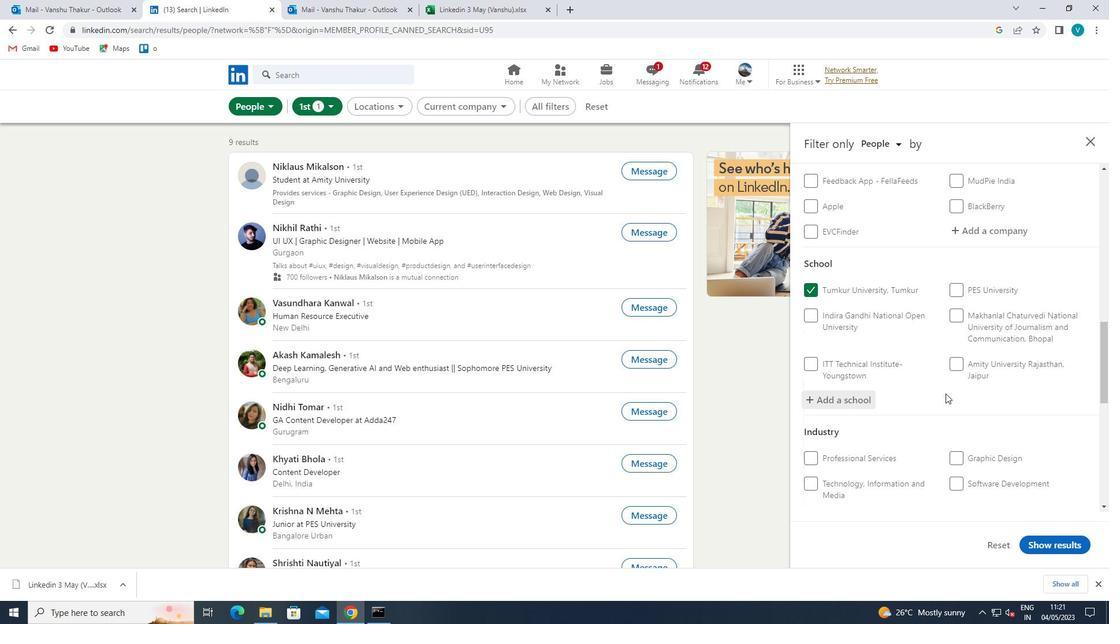 
Action: Mouse scrolled (946, 393) with delta (0, 0)
Screenshot: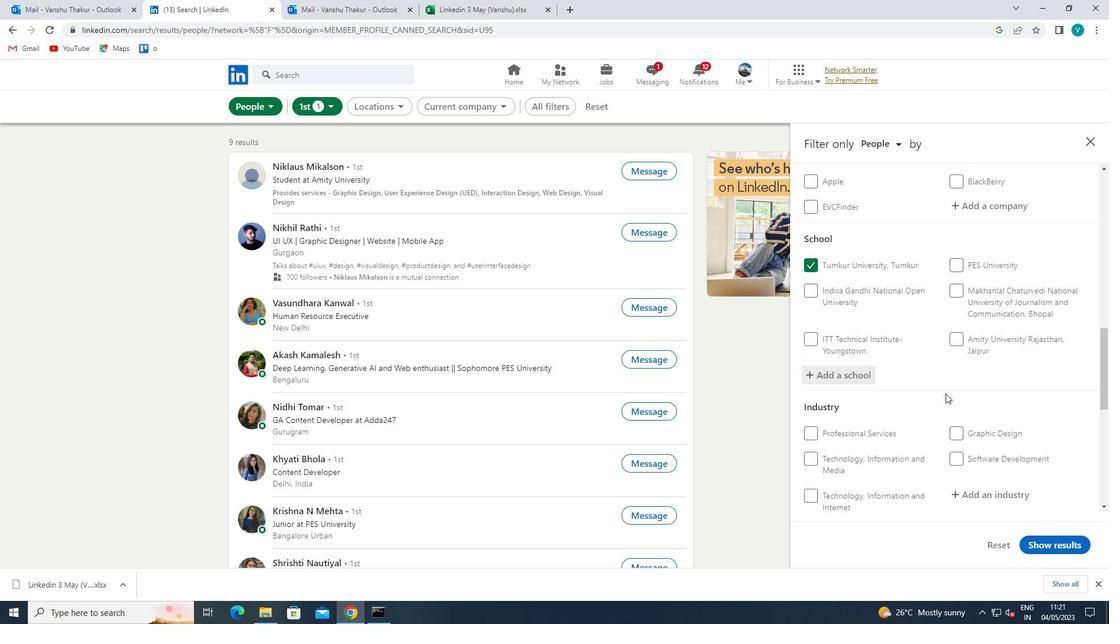 
Action: Mouse moved to (978, 351)
Screenshot: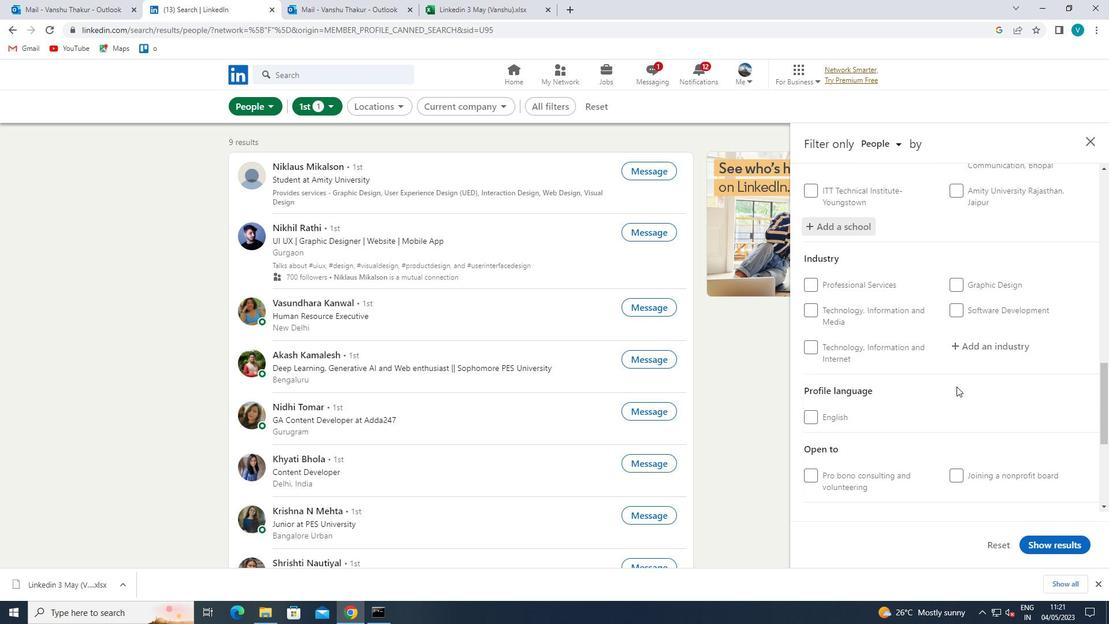 
Action: Mouse pressed left at (978, 351)
Screenshot: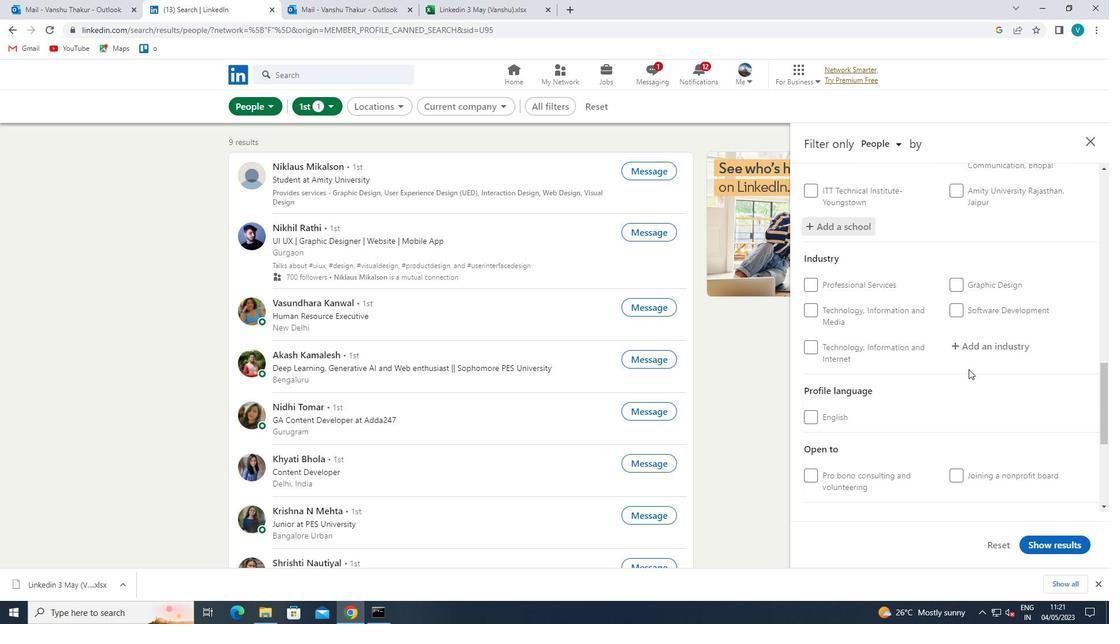 
Action: Mouse moved to (979, 350)
Screenshot: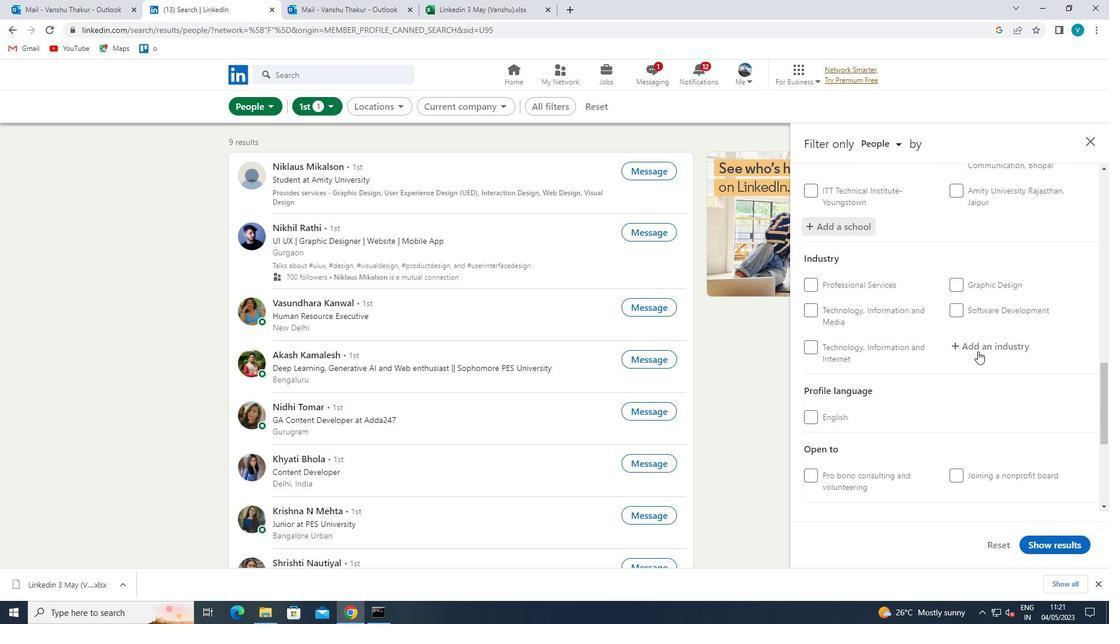 
Action: Key pressed <Key.shift>RETAIL<Key.space><Key.shift>MOTOR<Key.space>
Screenshot: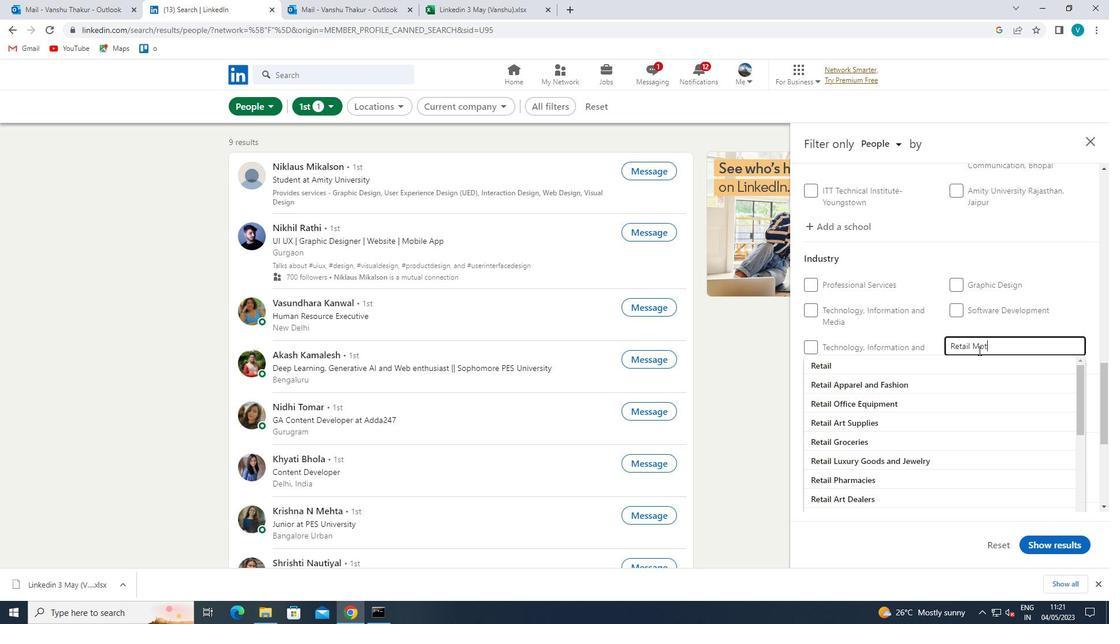 
Action: Mouse moved to (965, 361)
Screenshot: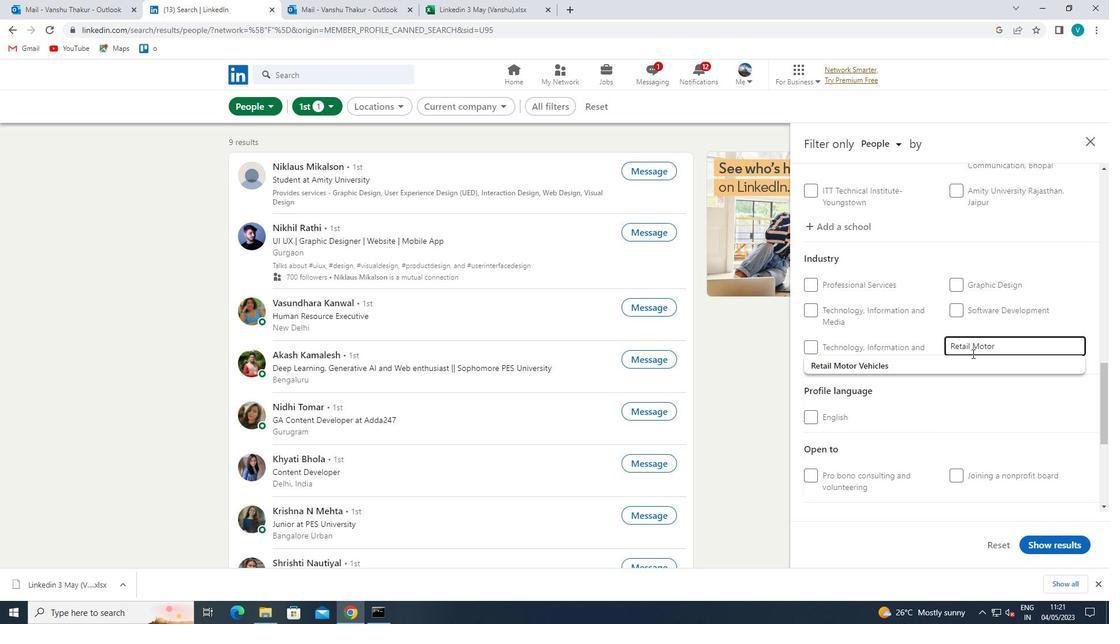 
Action: Mouse pressed left at (965, 361)
Screenshot: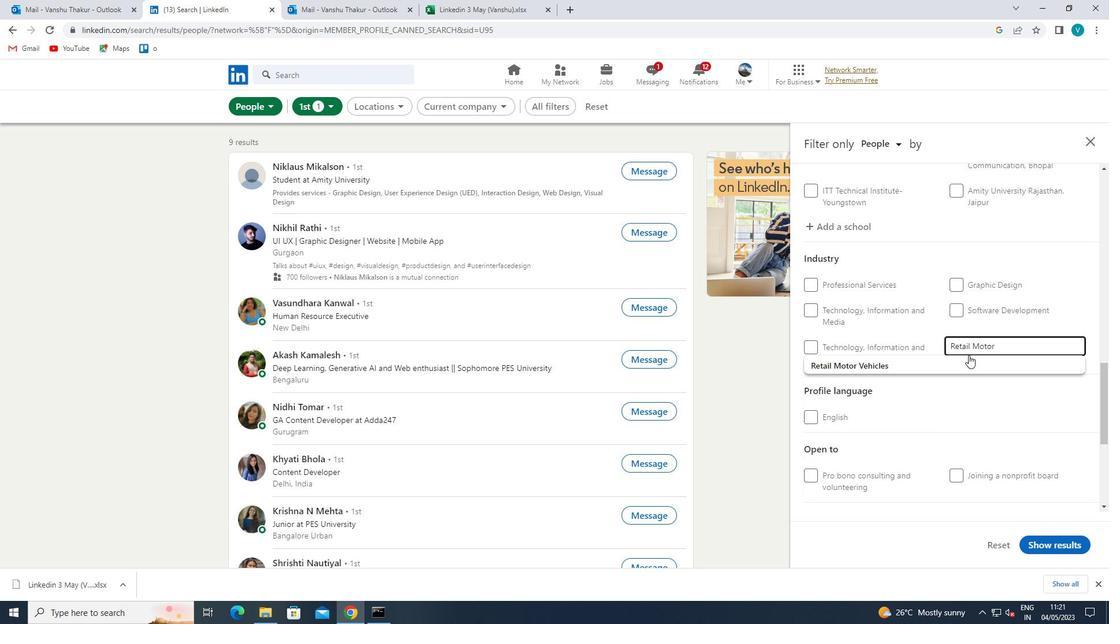 
Action: Mouse scrolled (965, 360) with delta (0, 0)
Screenshot: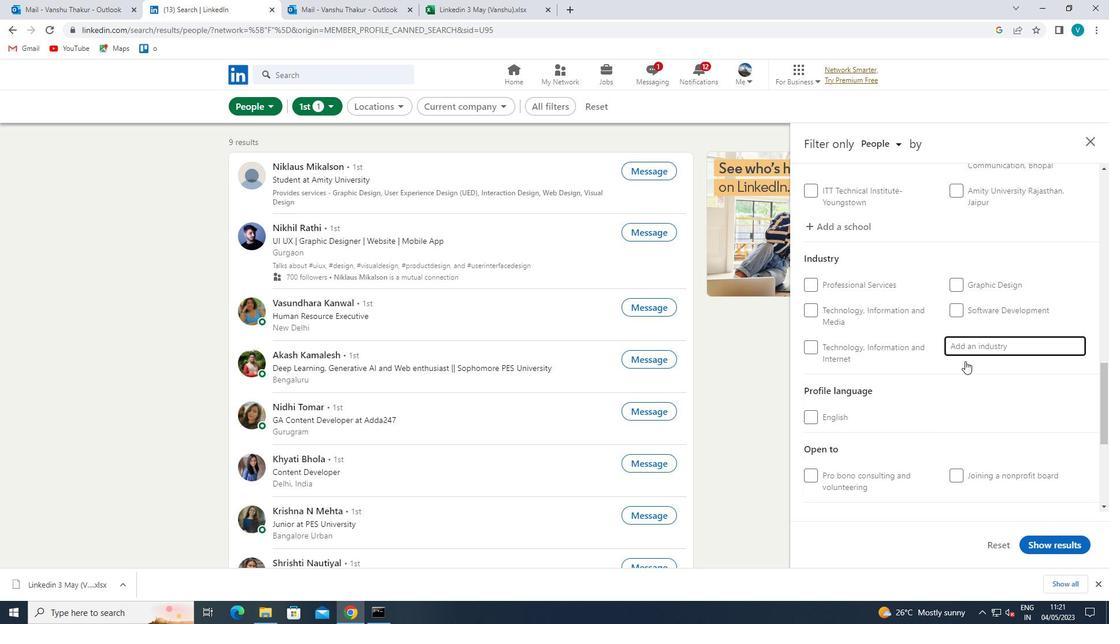 
Action: Mouse moved to (965, 361)
Screenshot: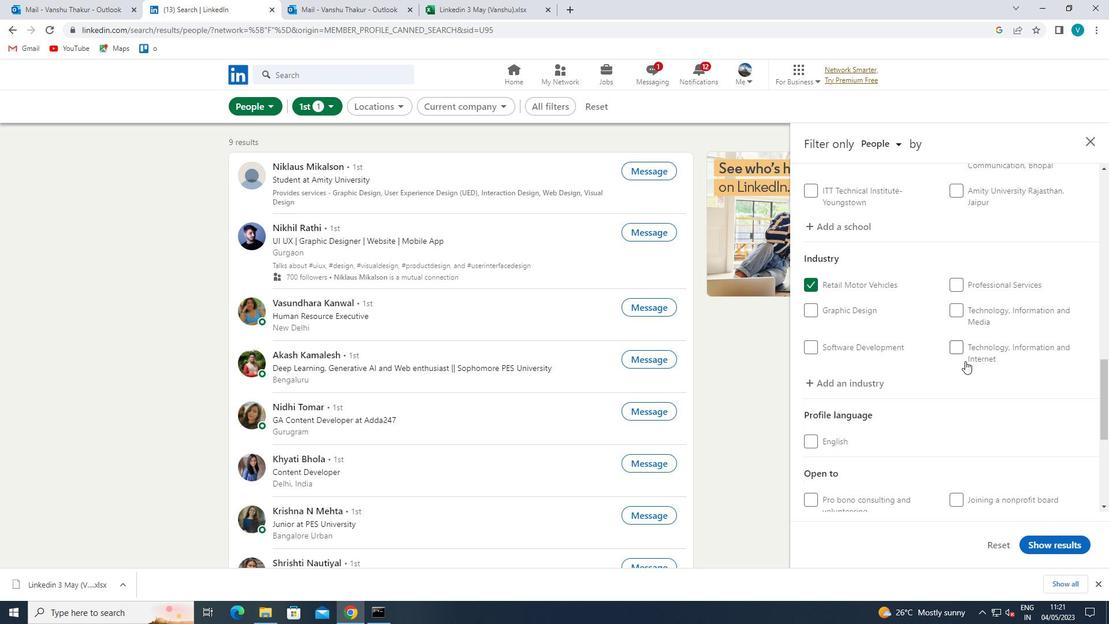 
Action: Mouse scrolled (965, 361) with delta (0, 0)
Screenshot: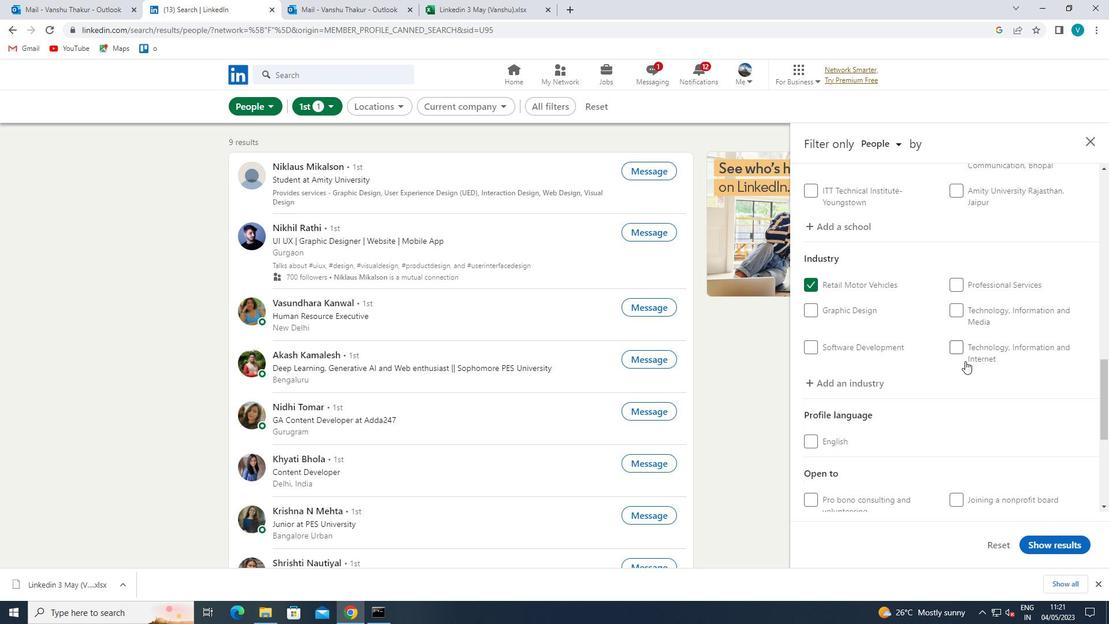 
Action: Mouse moved to (961, 366)
Screenshot: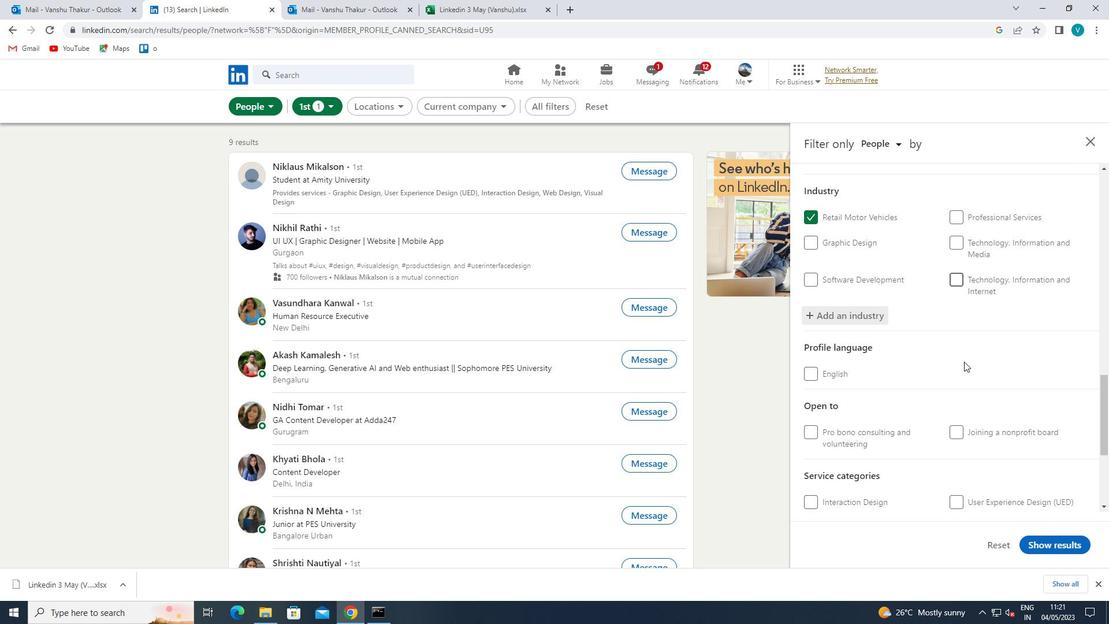 
Action: Mouse scrolled (961, 365) with delta (0, 0)
Screenshot: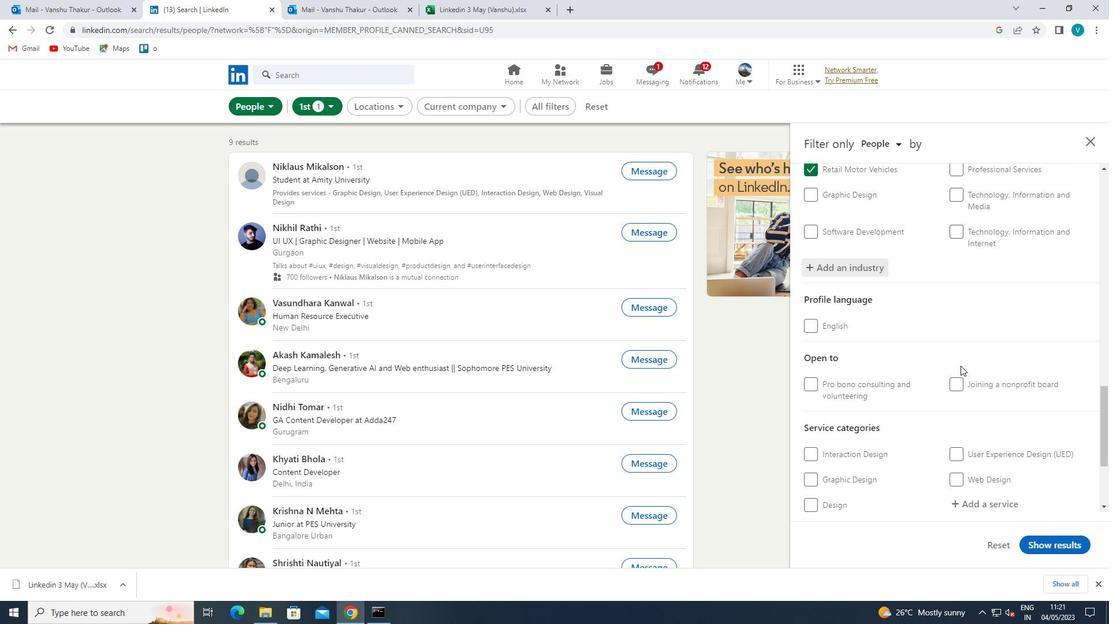 
Action: Mouse scrolled (961, 365) with delta (0, 0)
Screenshot: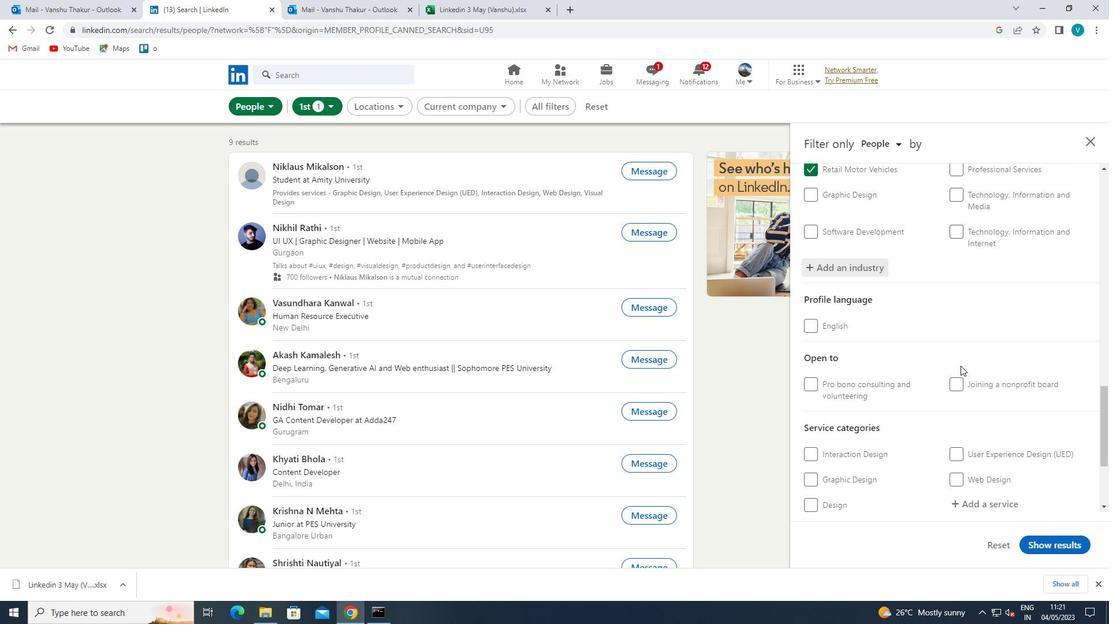 
Action: Mouse moved to (965, 384)
Screenshot: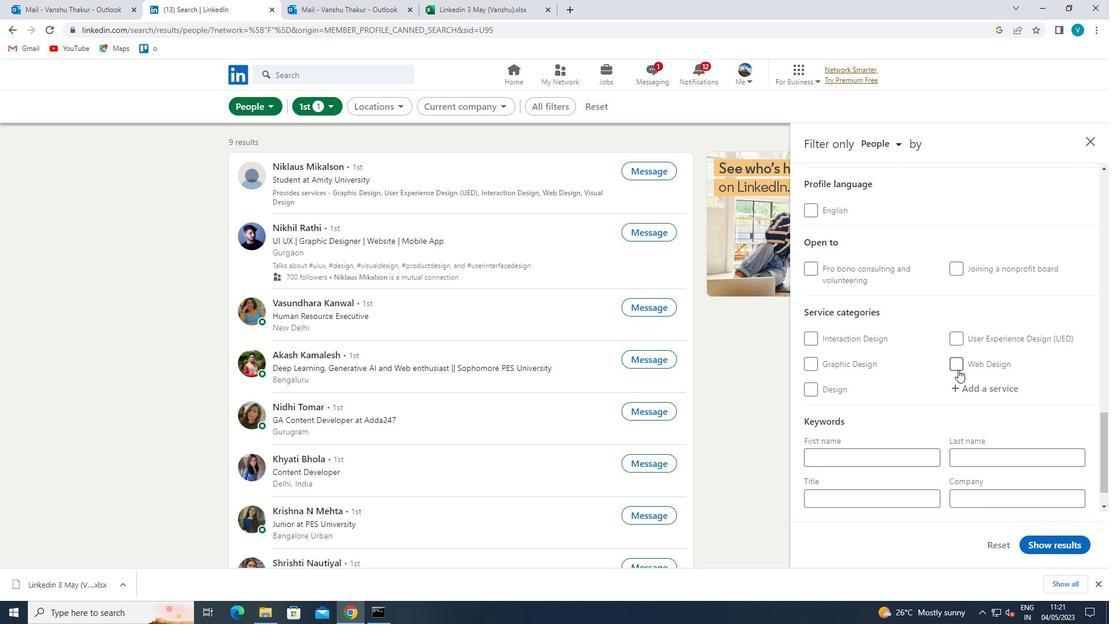 
Action: Mouse pressed left at (965, 384)
Screenshot: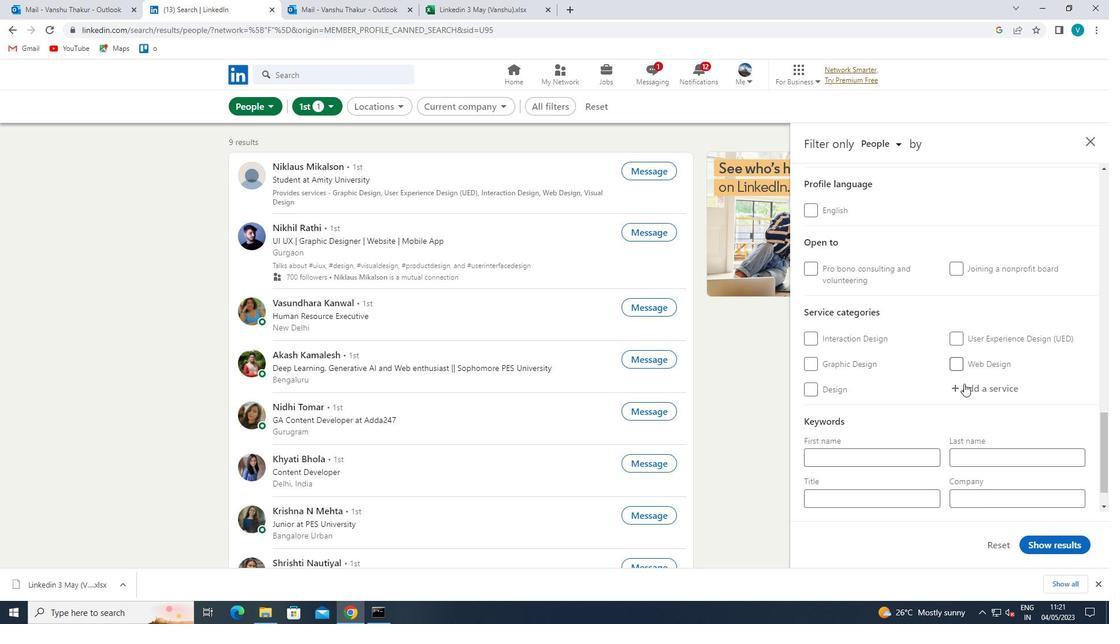 
Action: Mouse moved to (966, 385)
Screenshot: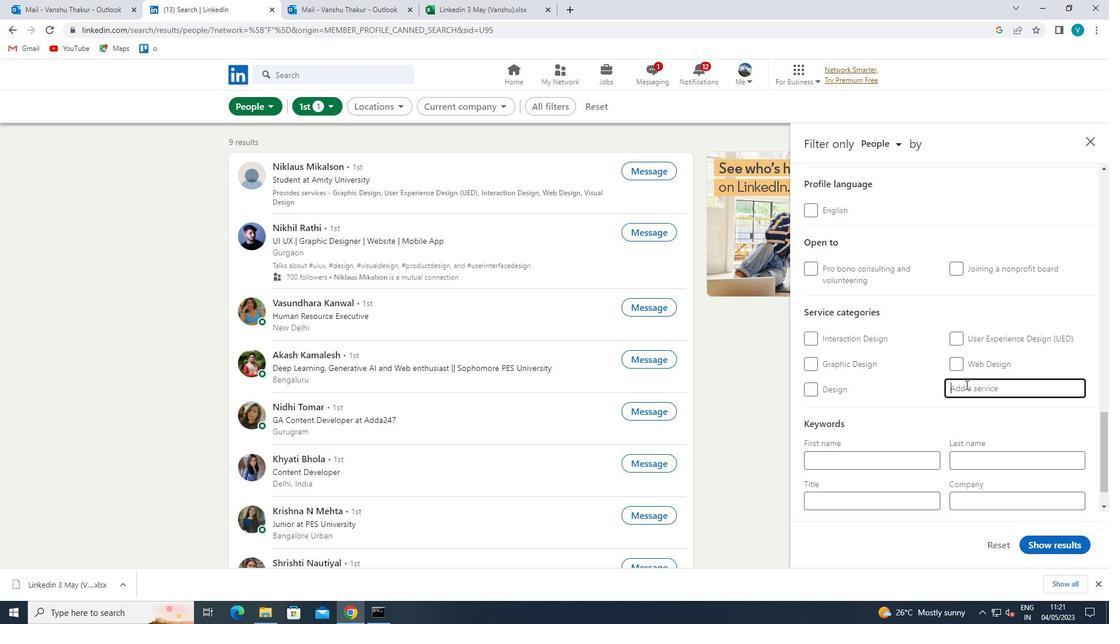 
Action: Key pressed <Key.shift>LEAD<Key.space>
Screenshot: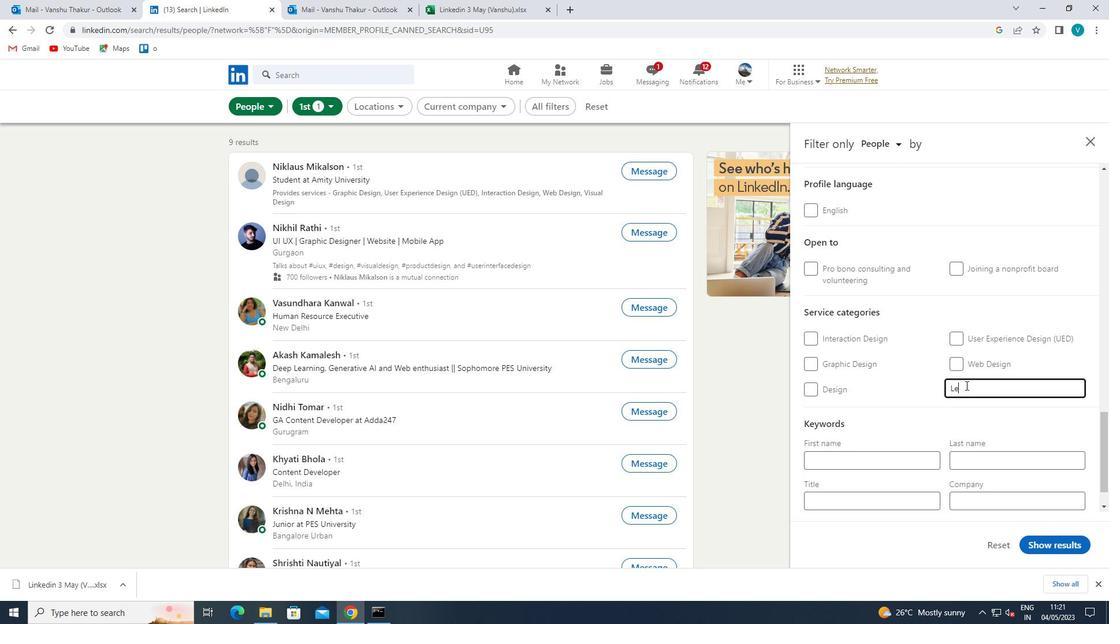 
Action: Mouse moved to (949, 404)
Screenshot: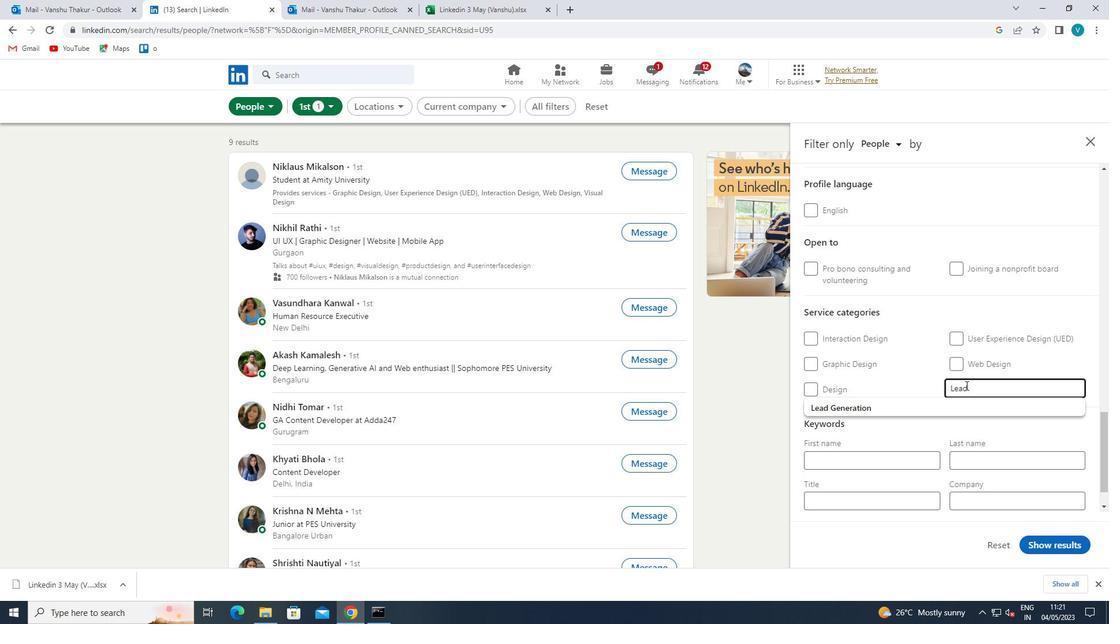 
Action: Mouse pressed left at (949, 404)
Screenshot: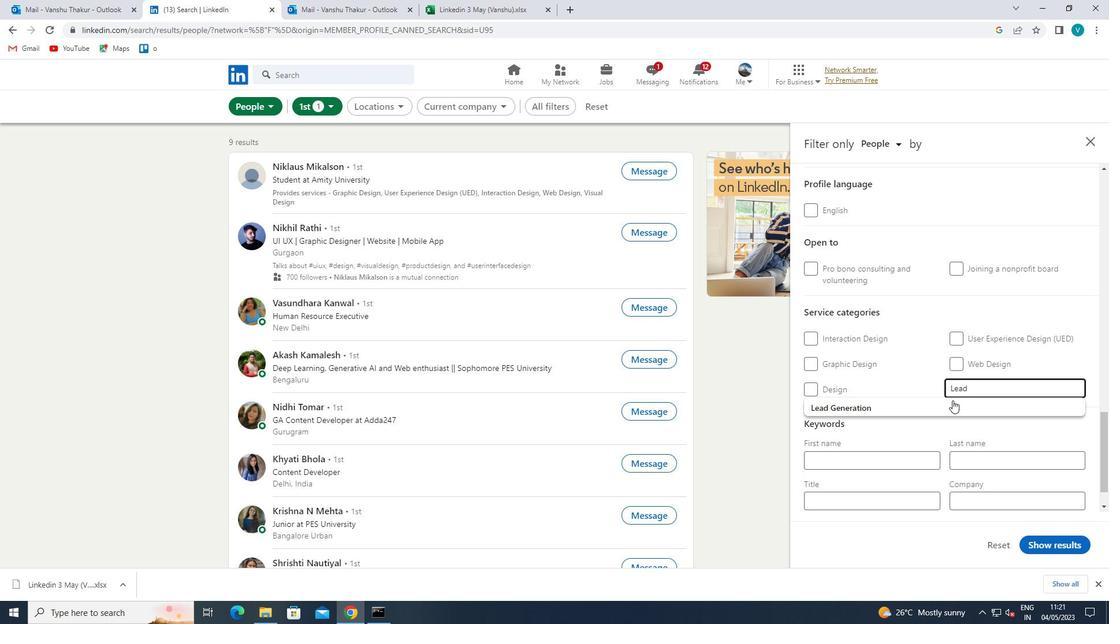 
Action: Mouse scrolled (949, 404) with delta (0, 0)
Screenshot: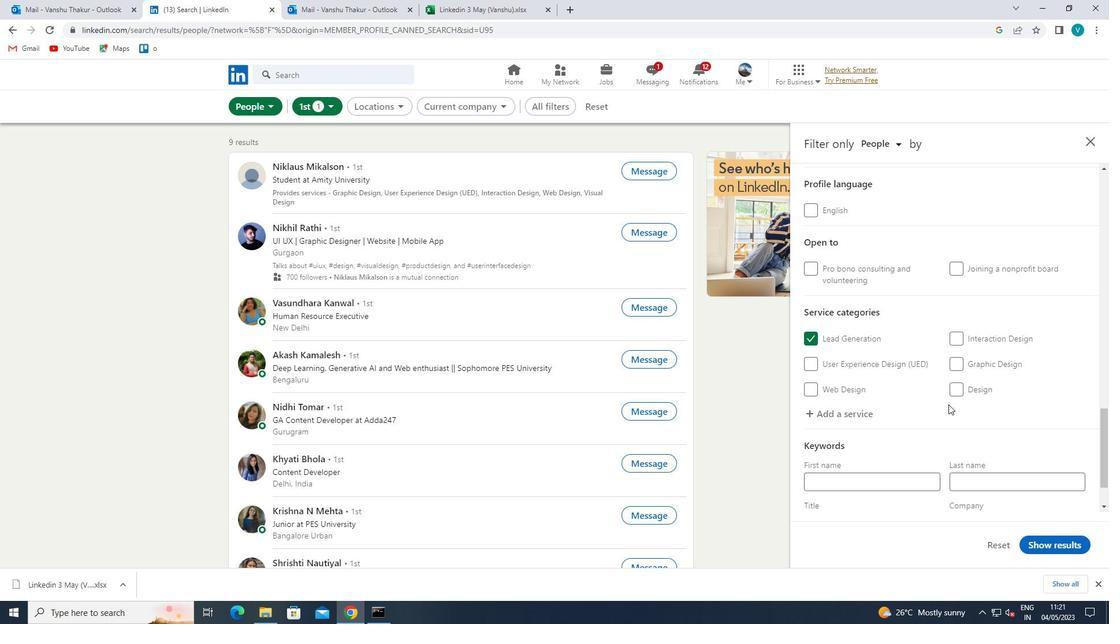 
Action: Mouse scrolled (949, 404) with delta (0, 0)
Screenshot: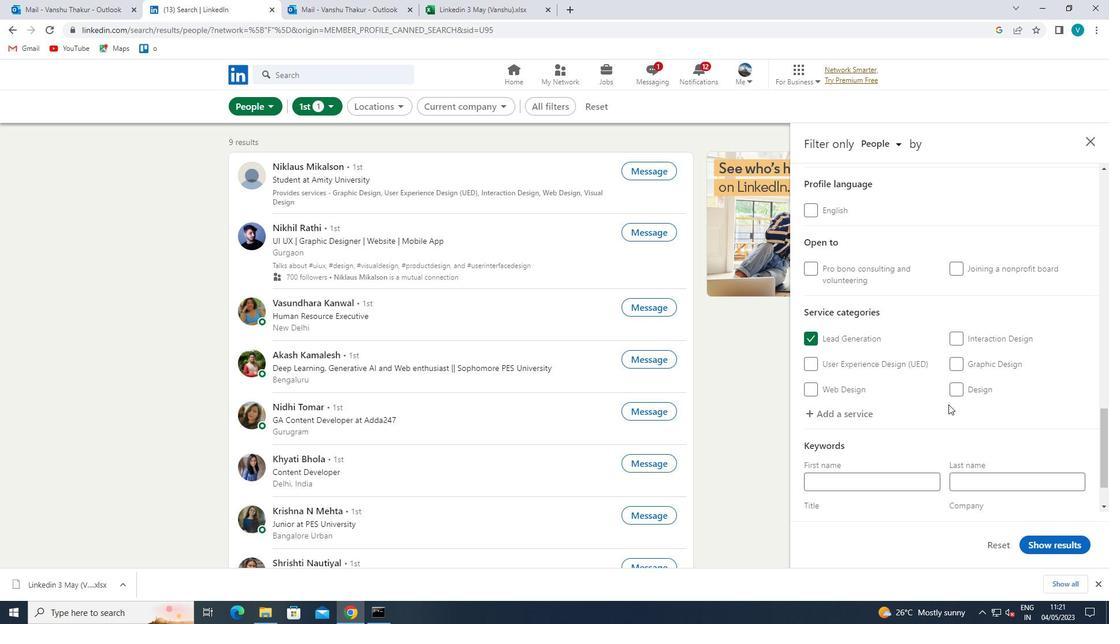 
Action: Mouse moved to (949, 405)
Screenshot: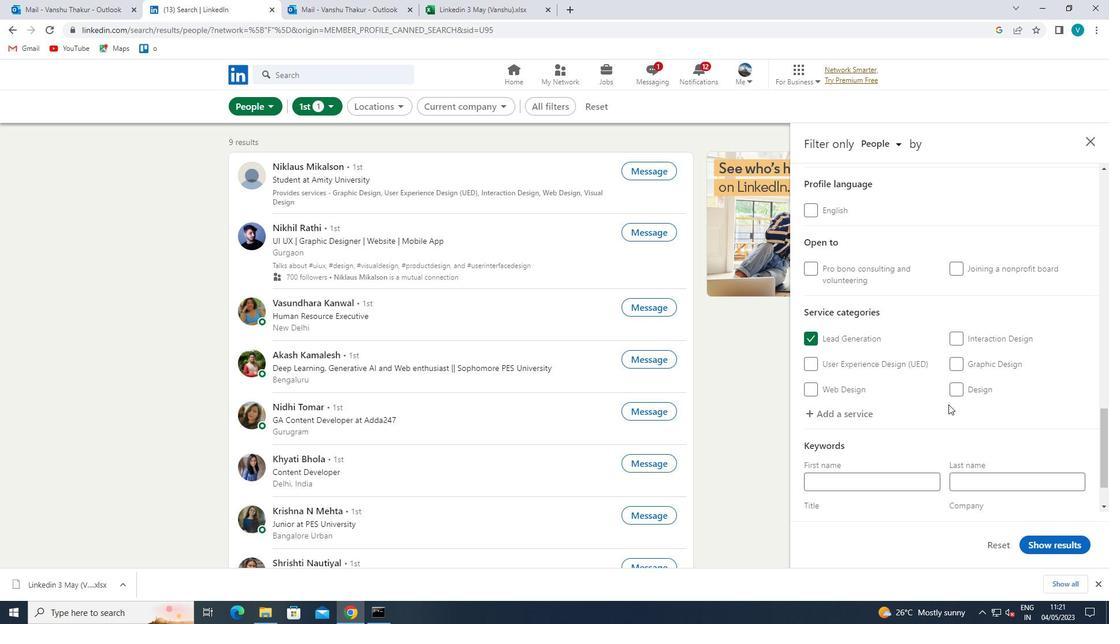 
Action: Mouse scrolled (949, 404) with delta (0, 0)
Screenshot: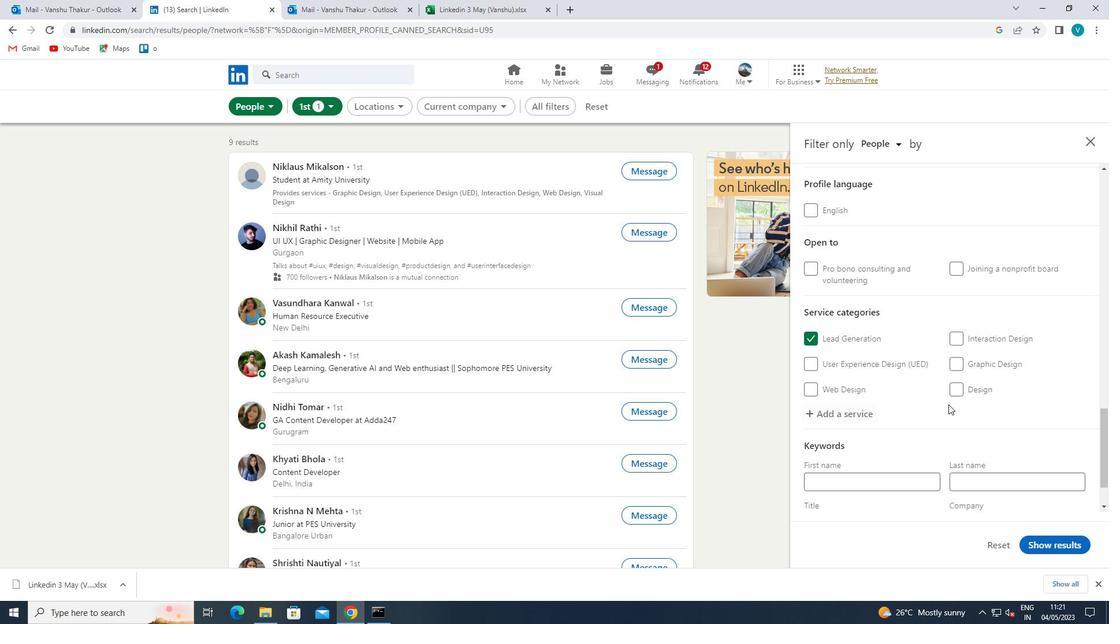 
Action: Mouse moved to (922, 455)
Screenshot: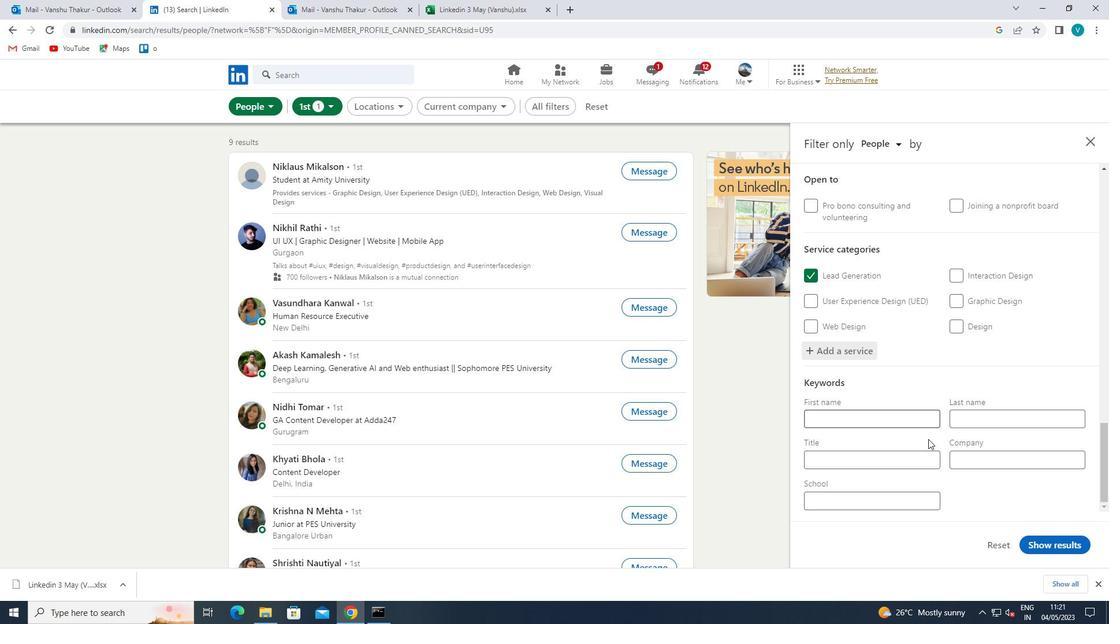 
Action: Mouse pressed left at (922, 455)
Screenshot: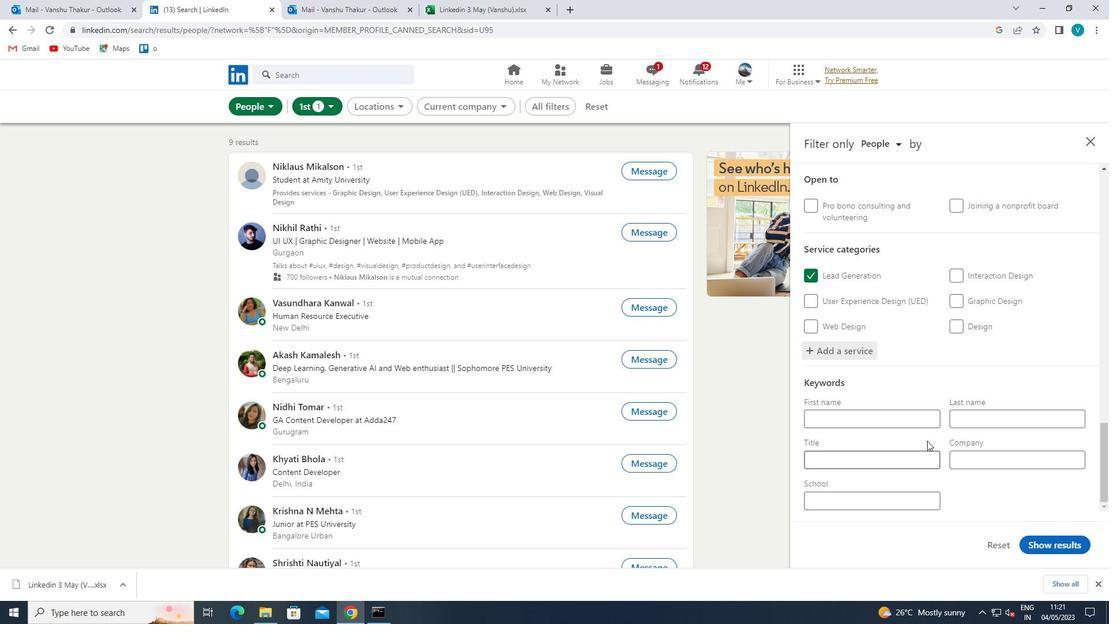 
Action: Mouse moved to (925, 453)
Screenshot: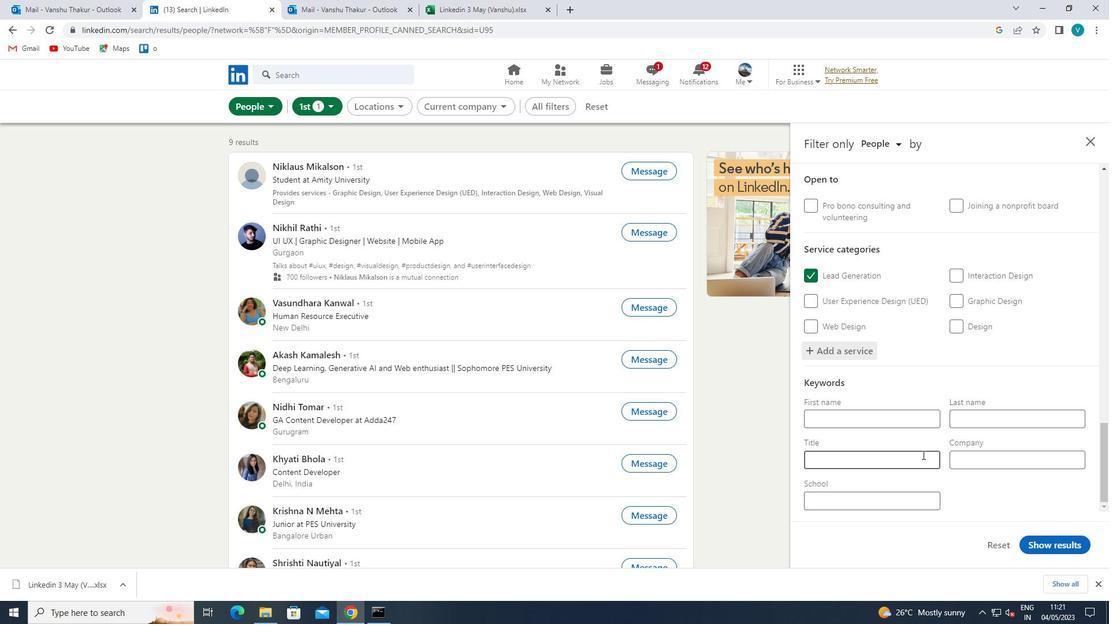 
Action: Key pressed <Key.shift>SUPRE<Key.backspace><Key.backspace>ERINTENDENT<Key.space>
Screenshot: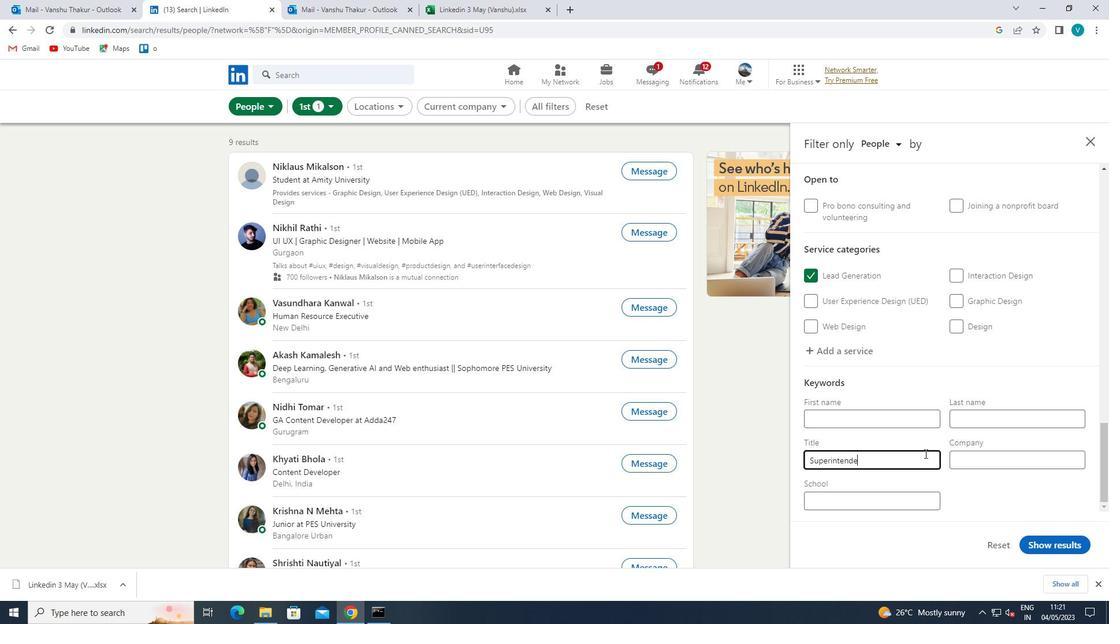 
Action: Mouse moved to (1060, 561)
Screenshot: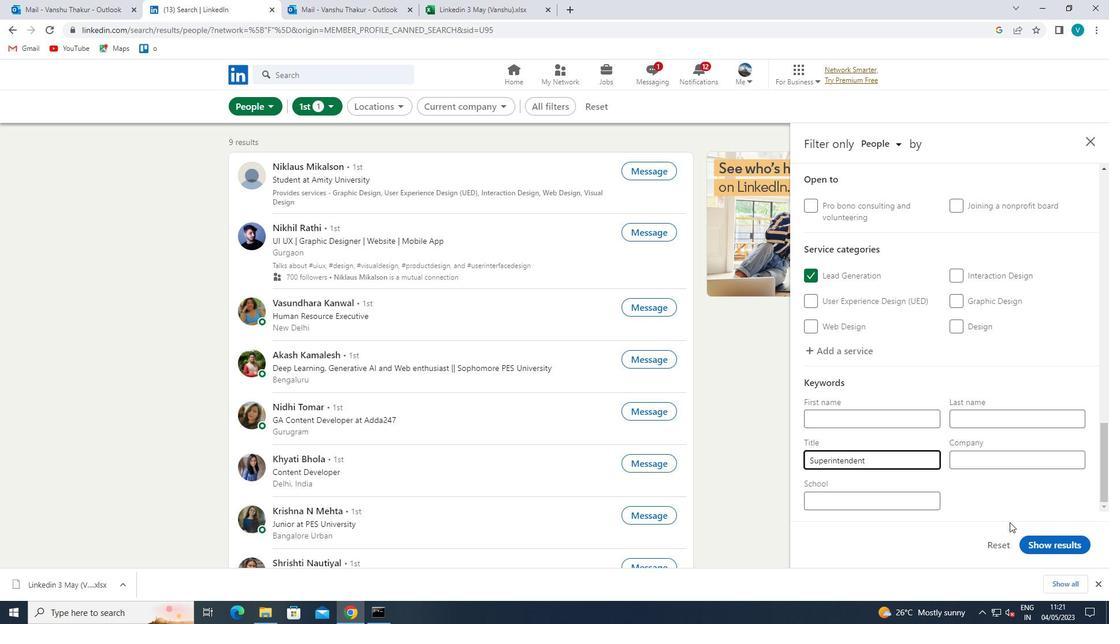
Action: Mouse pressed left at (1060, 561)
Screenshot: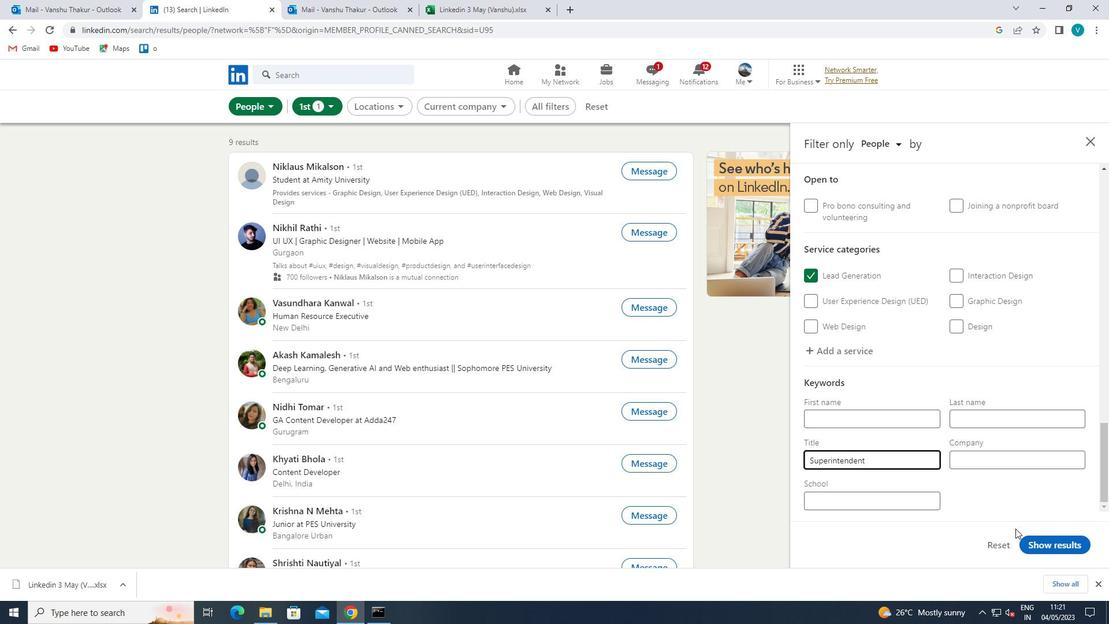 
Action: Mouse moved to (1060, 542)
Screenshot: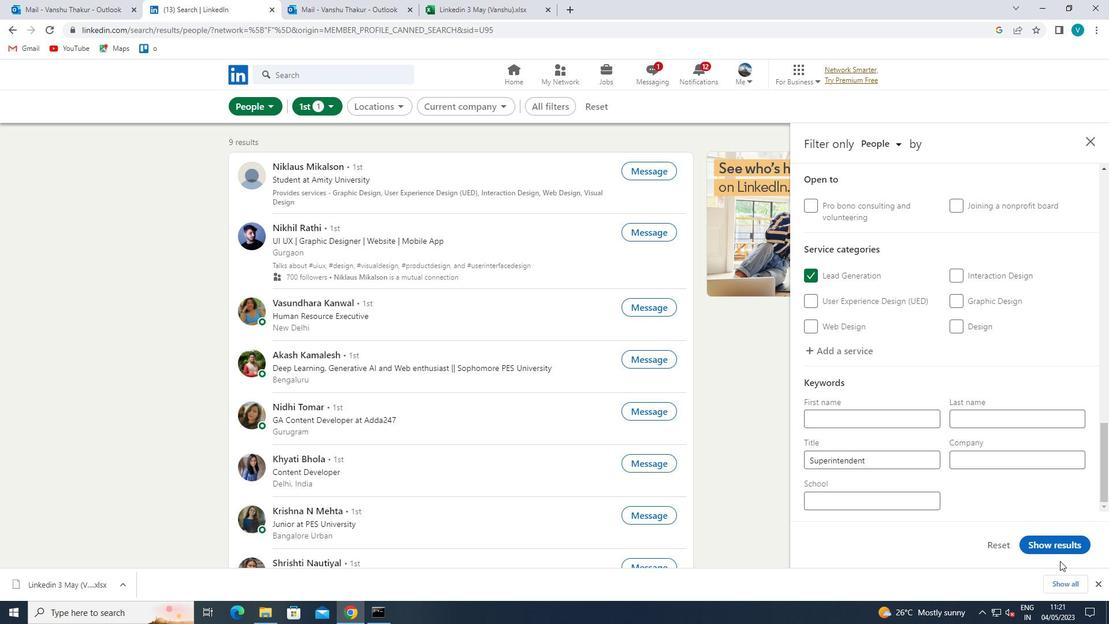 
Action: Mouse pressed left at (1060, 542)
Screenshot: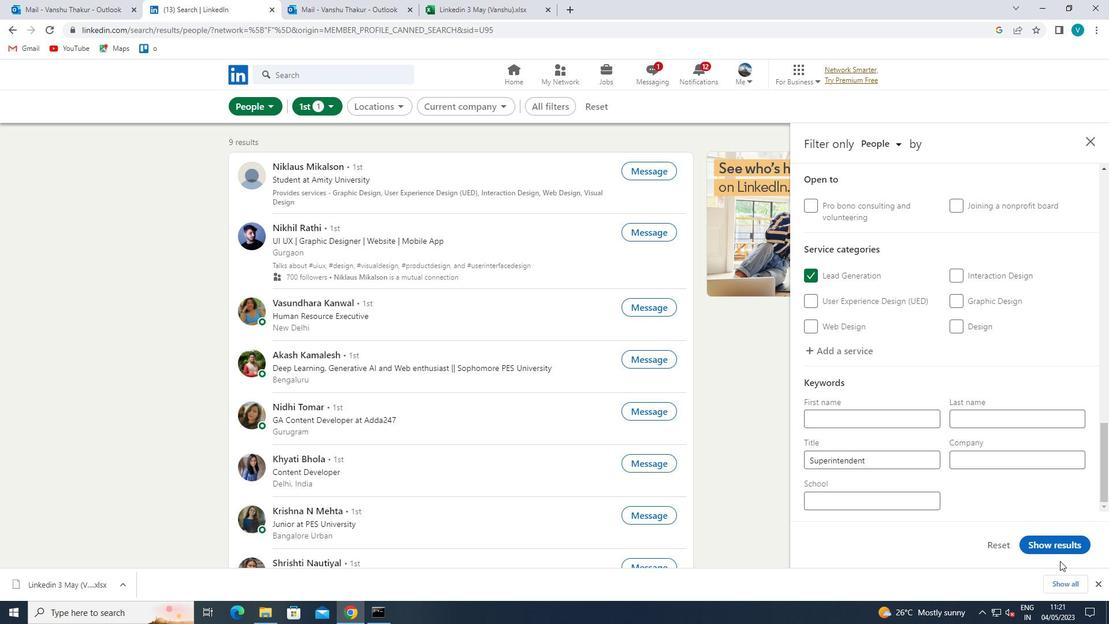 
